 Task: Look for space in Konz, Germany from 9th June, 2023 to 17th June, 2023 for 2 adults in price range Rs.7000 to Rs.12000. Place can be private room with 1  bedroom having 2 beds and 1 bathroom. Property type can be house, flat, guest house. Booking option can be shelf check-in. Required host language is English.
Action: Mouse moved to (389, 99)
Screenshot: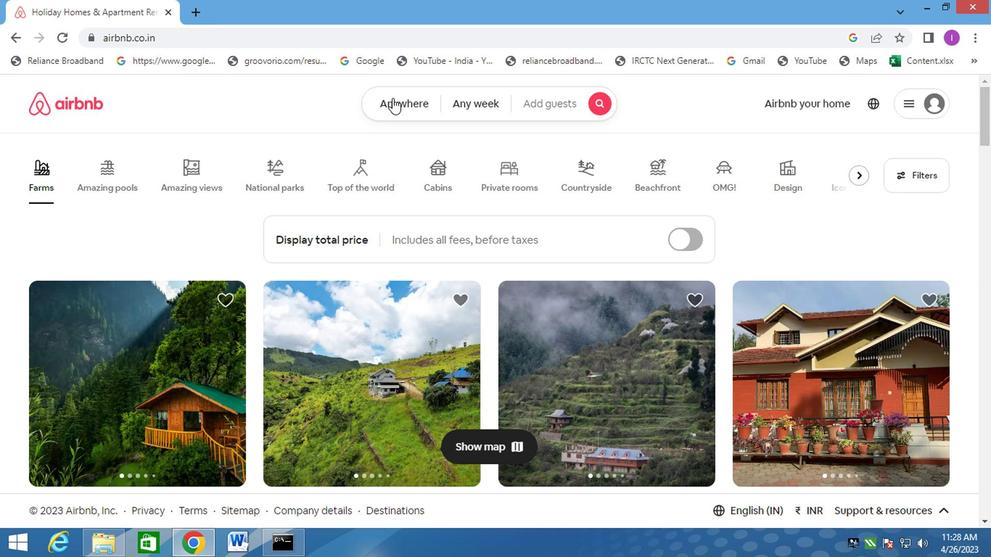
Action: Mouse pressed left at (389, 99)
Screenshot: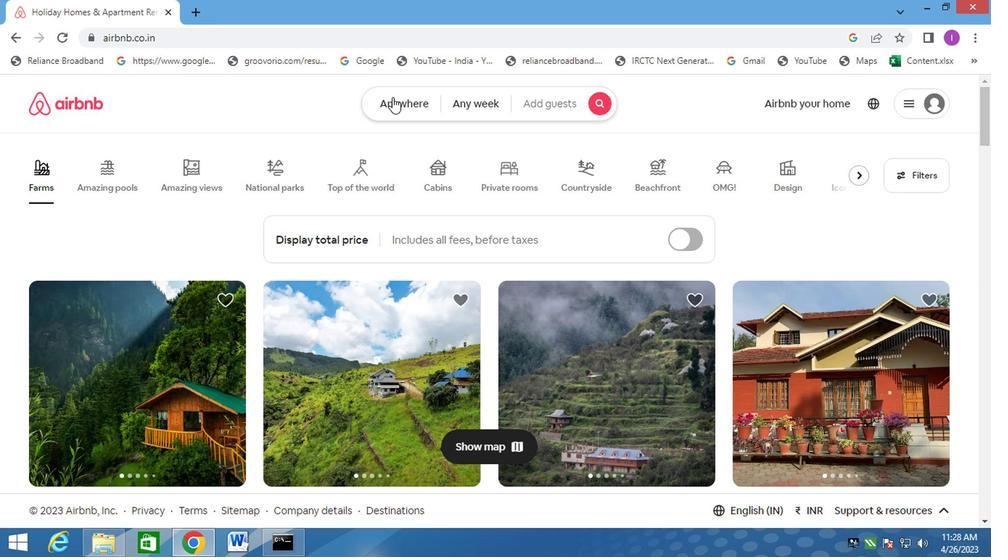 
Action: Mouse moved to (253, 166)
Screenshot: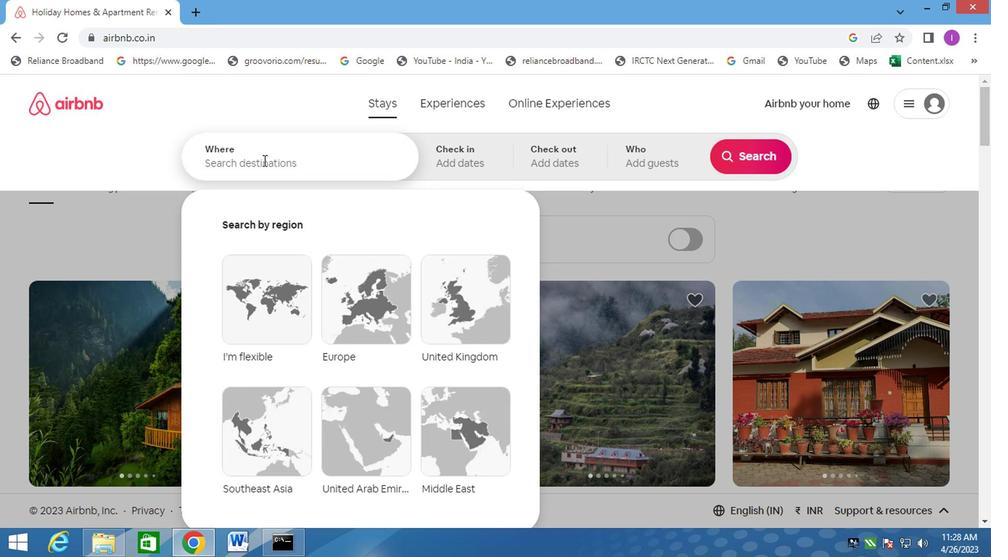 
Action: Mouse pressed left at (253, 166)
Screenshot: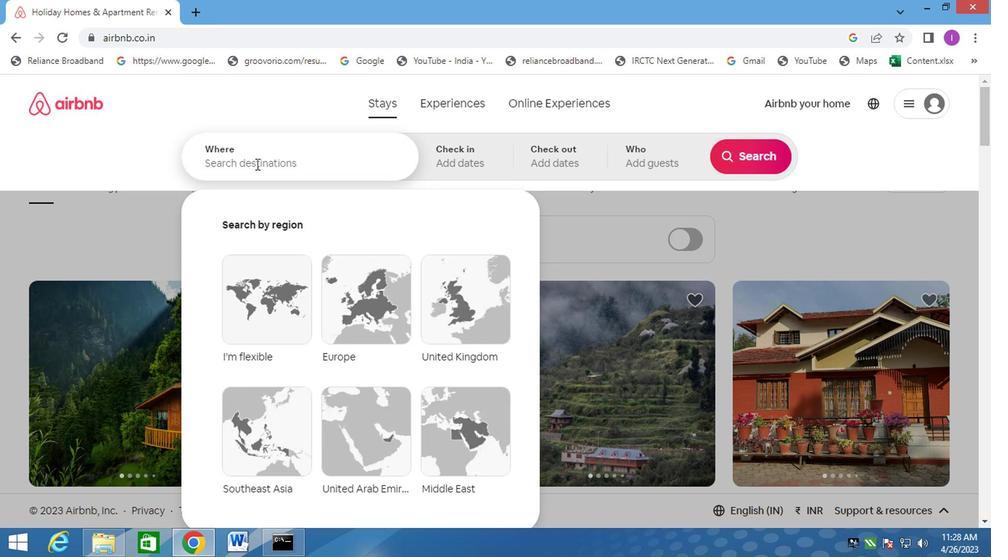 
Action: Mouse moved to (261, 168)
Screenshot: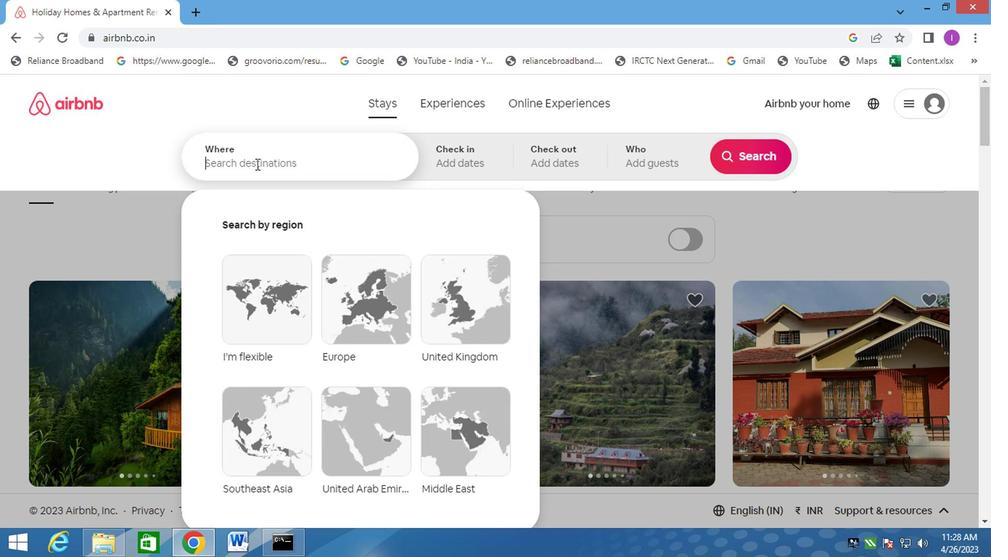 
Action: Key pressed <Key.shift>KONZ,GERMANY
Screenshot: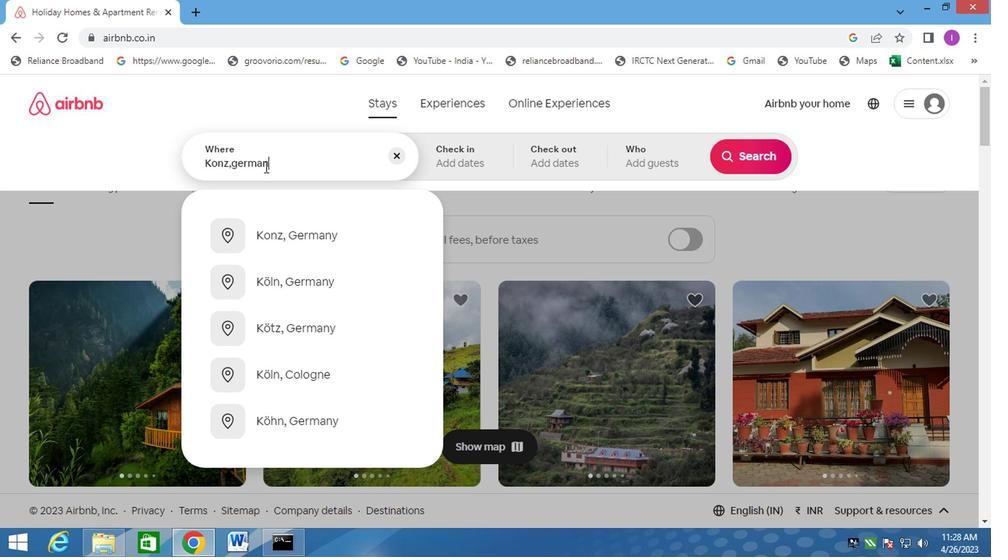 
Action: Mouse moved to (289, 235)
Screenshot: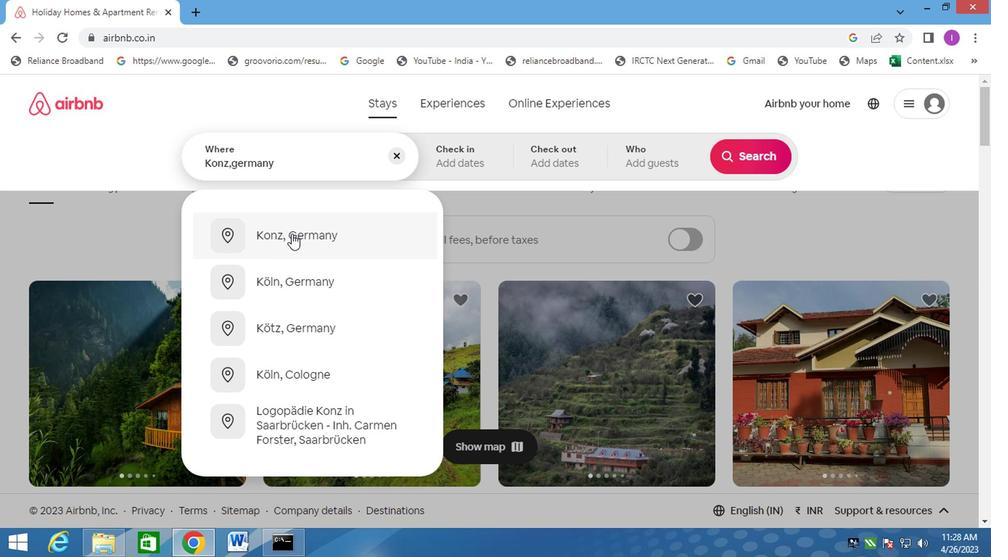 
Action: Mouse pressed left at (289, 235)
Screenshot: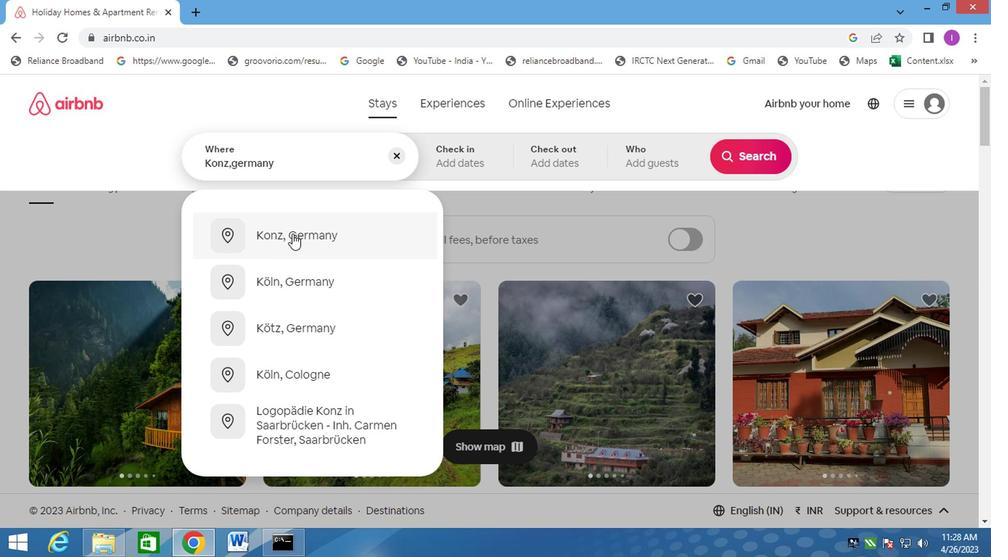 
Action: Mouse moved to (739, 271)
Screenshot: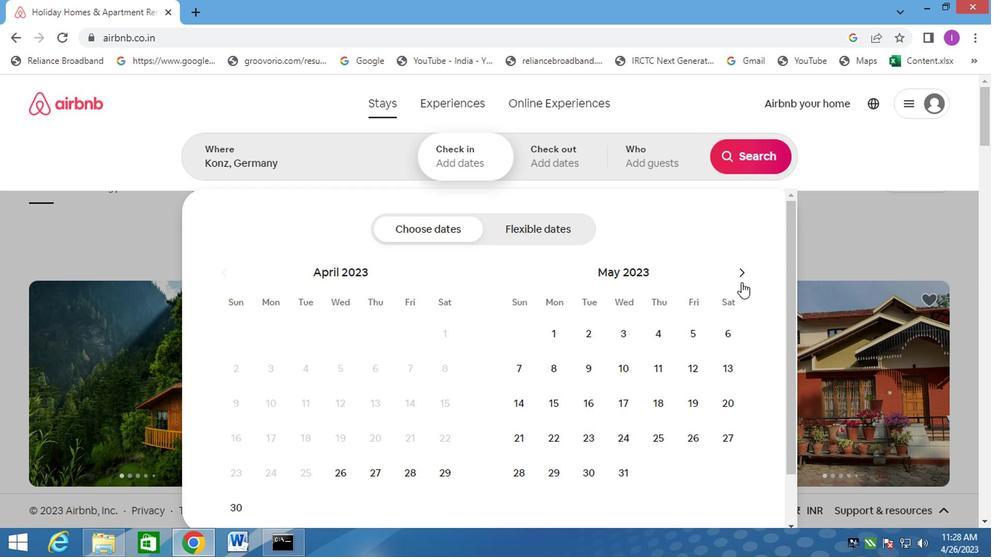 
Action: Mouse pressed left at (739, 271)
Screenshot: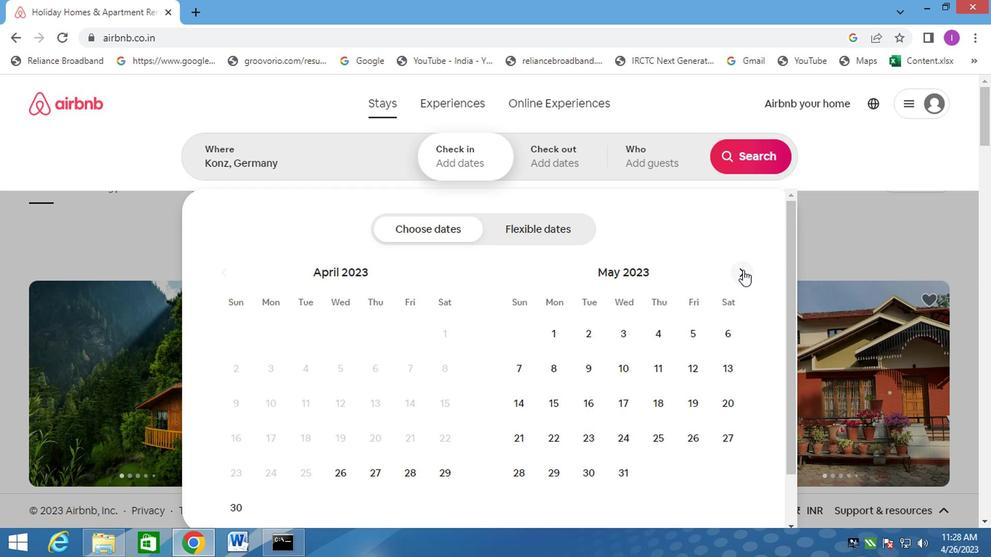 
Action: Mouse pressed left at (739, 271)
Screenshot: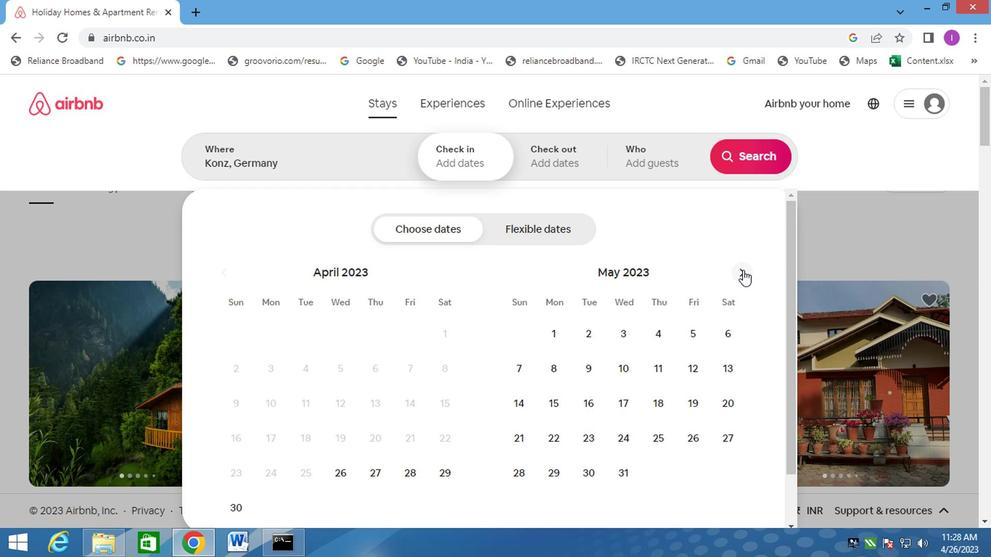 
Action: Mouse moved to (412, 371)
Screenshot: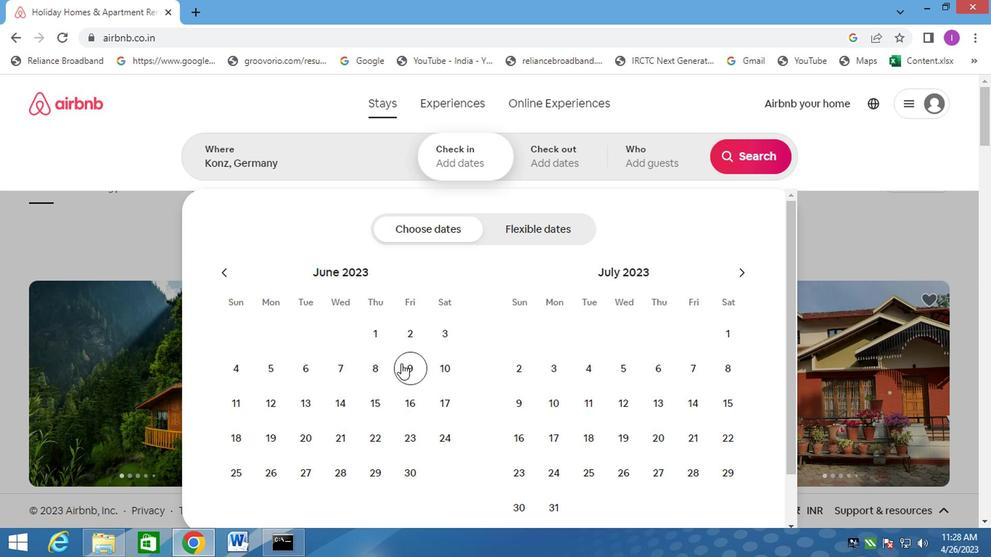 
Action: Mouse pressed left at (412, 371)
Screenshot: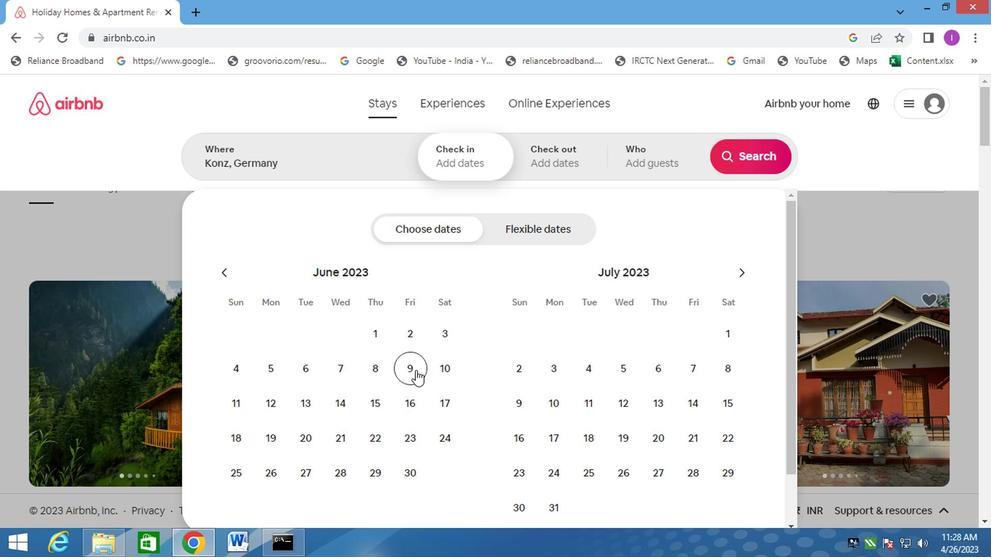 
Action: Mouse moved to (434, 403)
Screenshot: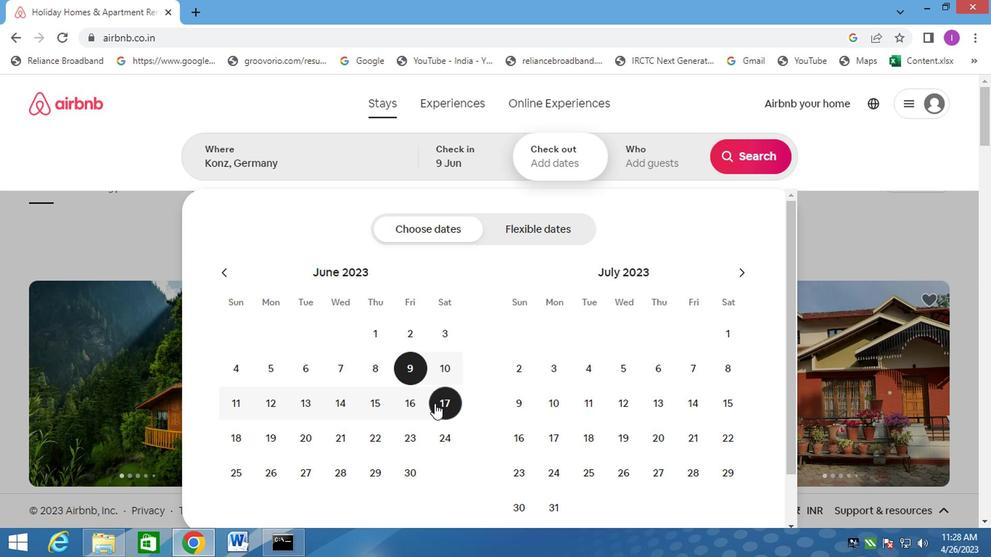 
Action: Mouse pressed left at (434, 403)
Screenshot: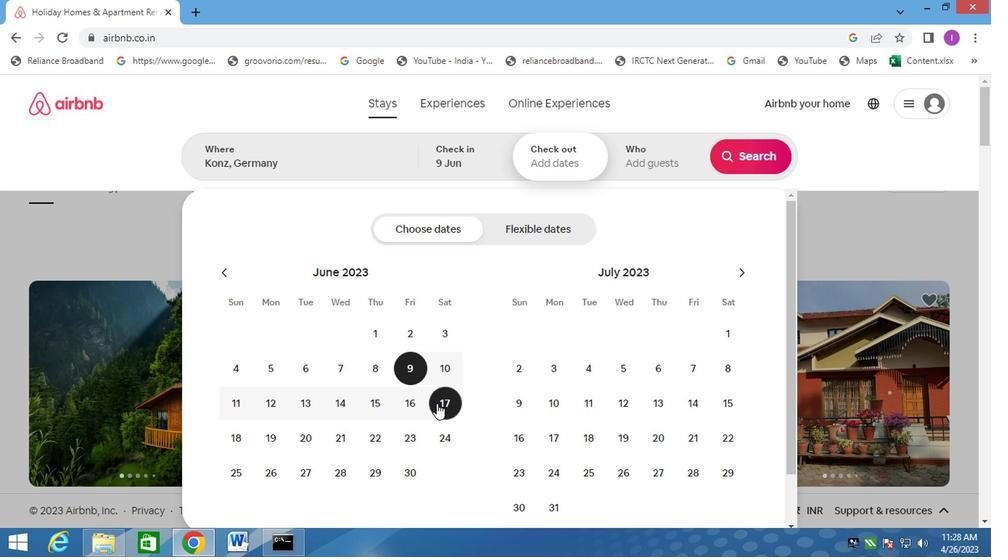 
Action: Mouse moved to (668, 166)
Screenshot: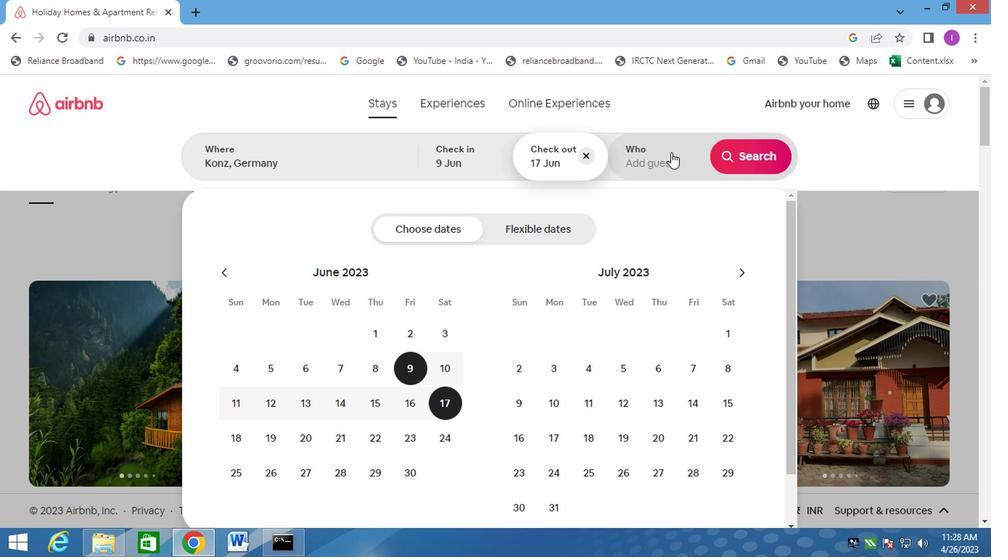 
Action: Mouse pressed left at (668, 166)
Screenshot: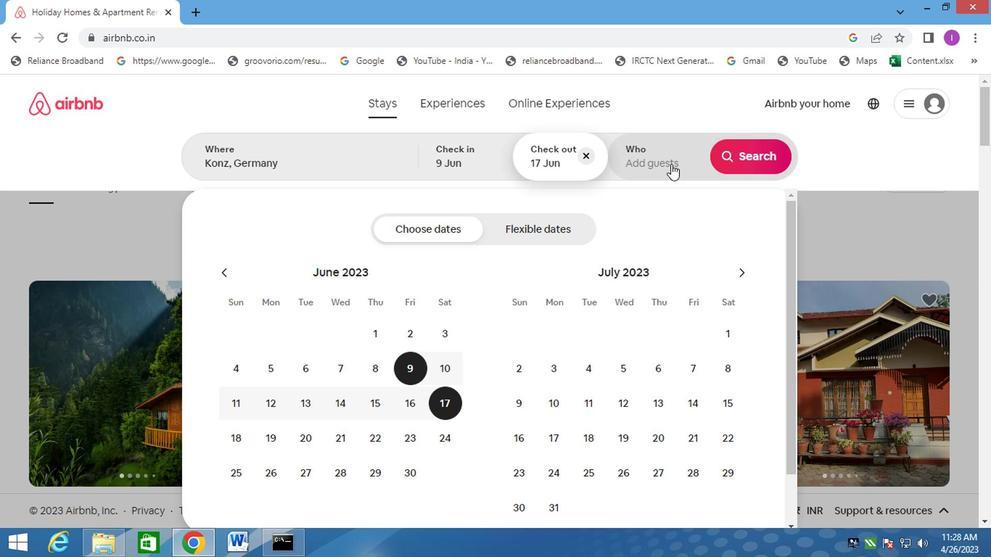 
Action: Mouse moved to (754, 233)
Screenshot: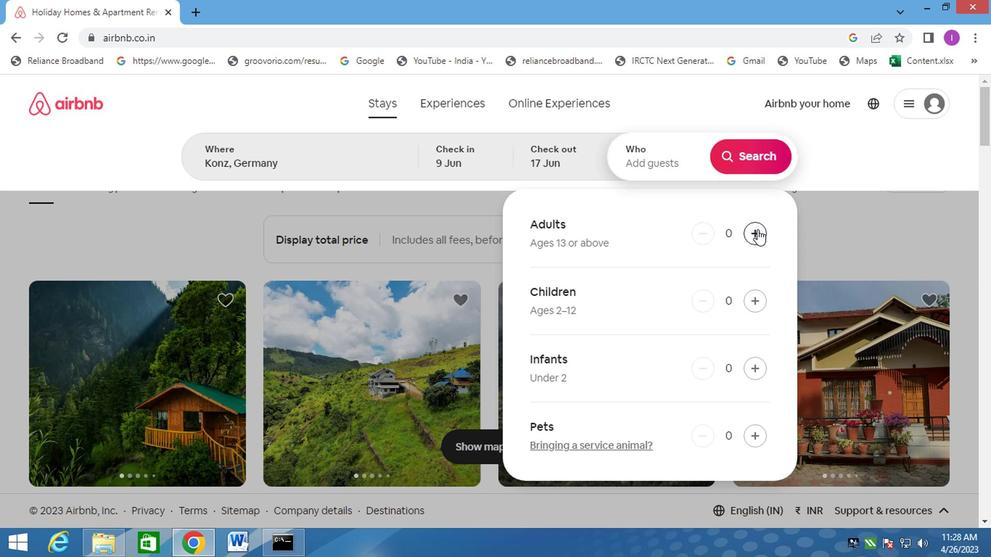 
Action: Mouse pressed left at (754, 233)
Screenshot: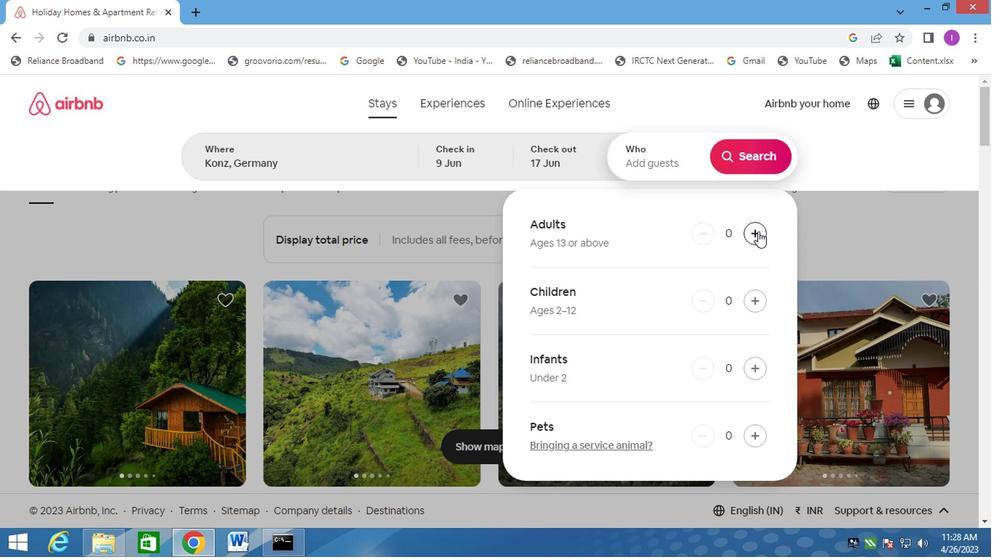 
Action: Mouse moved to (754, 233)
Screenshot: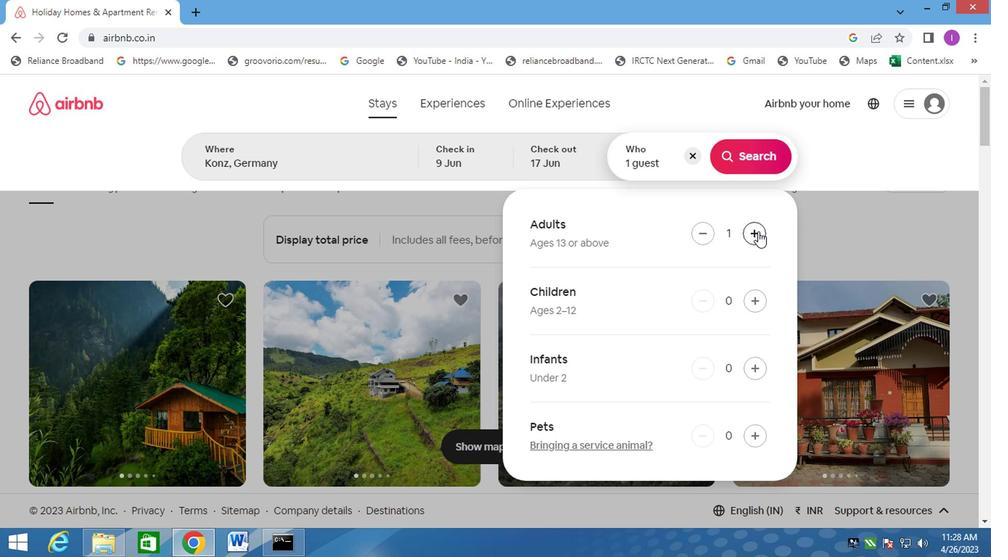 
Action: Mouse pressed left at (754, 233)
Screenshot: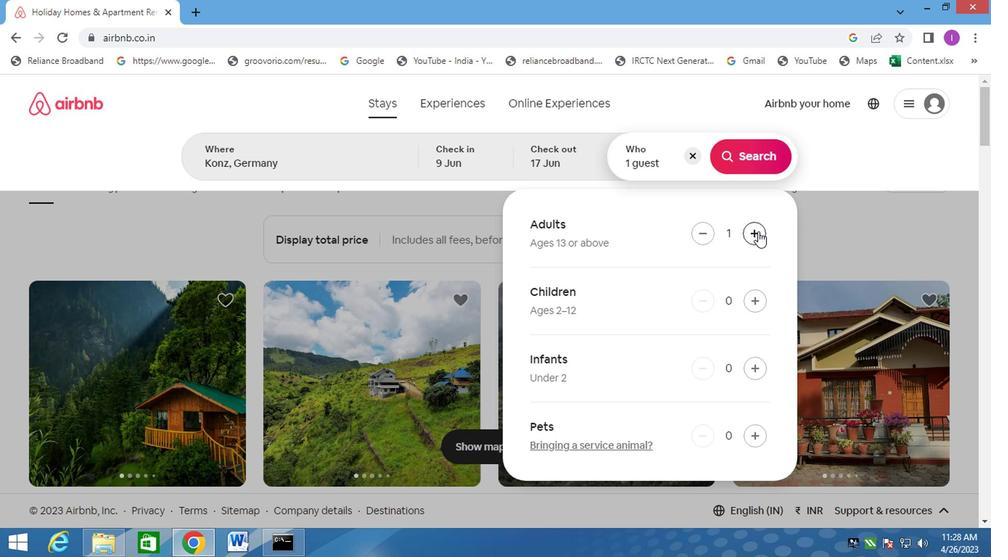 
Action: Mouse moved to (747, 163)
Screenshot: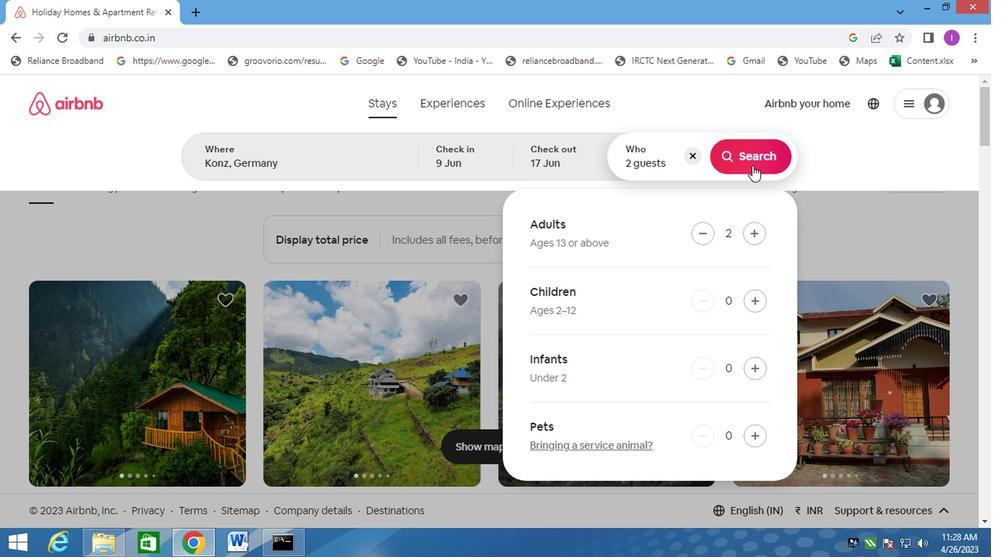 
Action: Mouse pressed left at (747, 163)
Screenshot: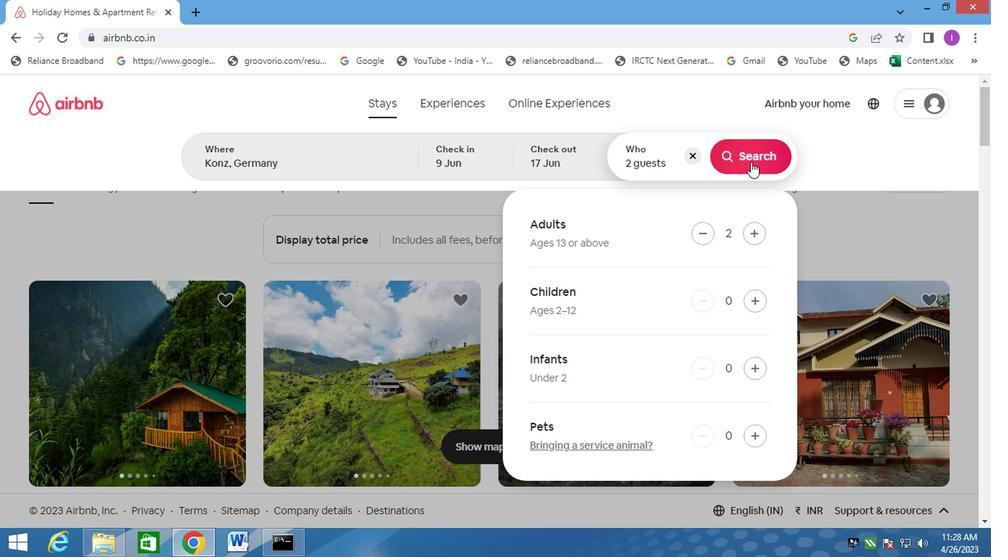 
Action: Mouse moved to (915, 166)
Screenshot: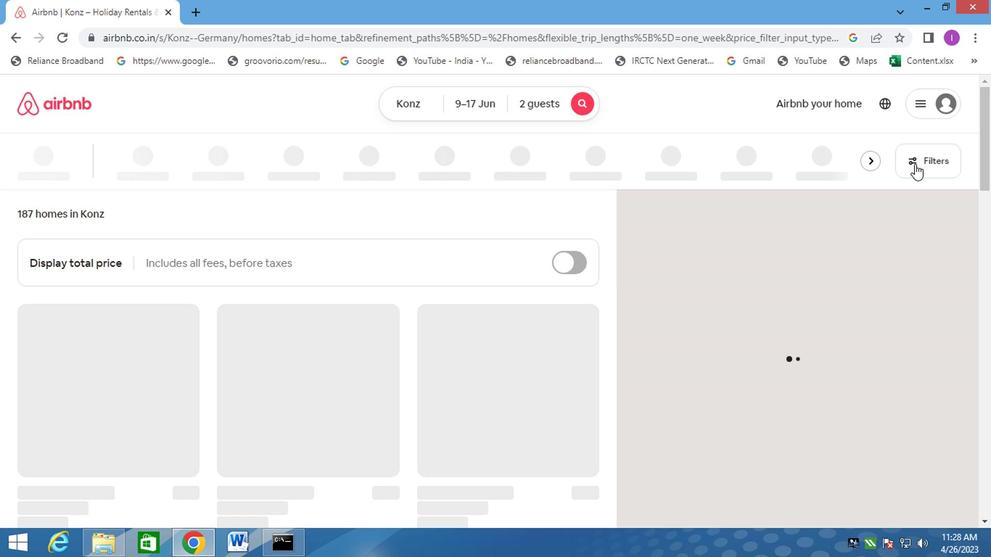 
Action: Mouse pressed left at (915, 166)
Screenshot: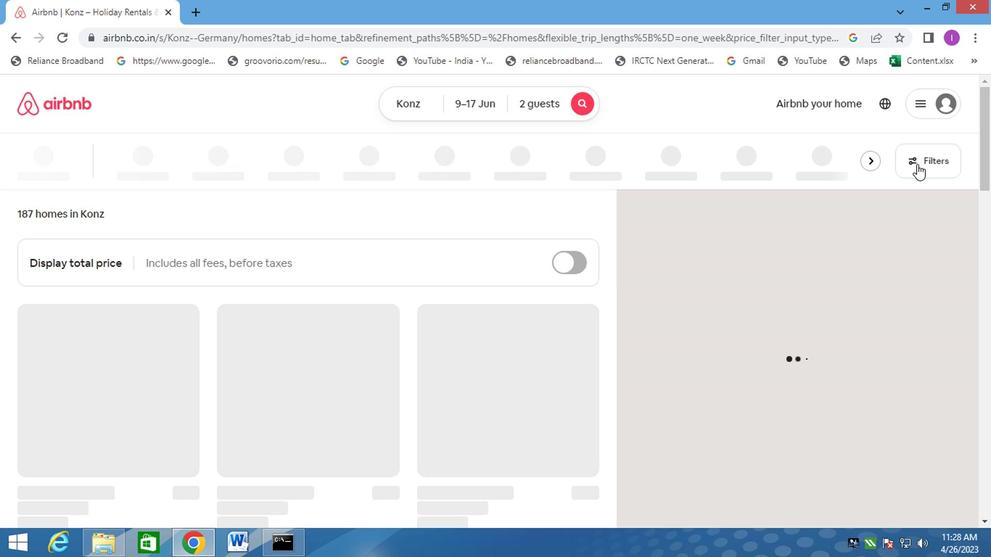 
Action: Mouse moved to (294, 350)
Screenshot: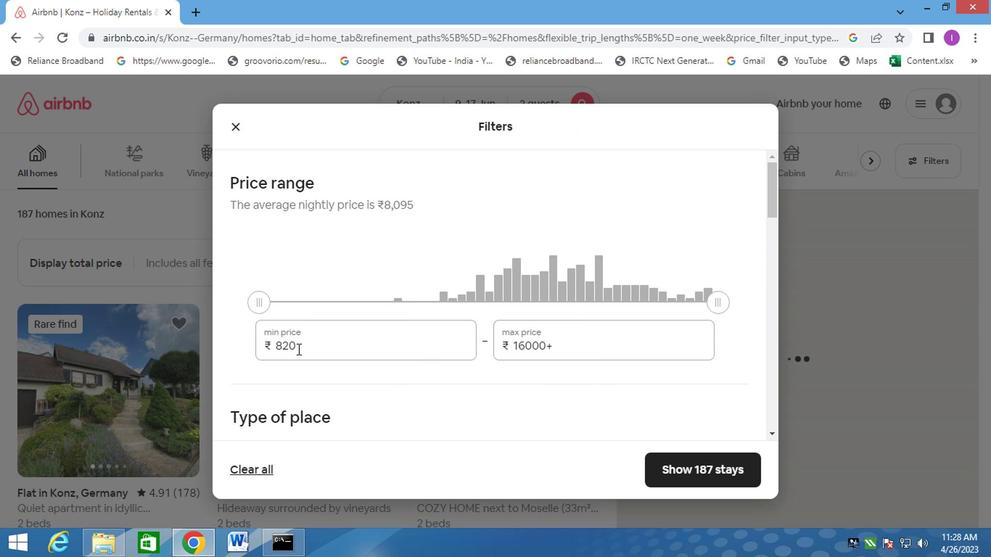 
Action: Mouse pressed left at (294, 350)
Screenshot: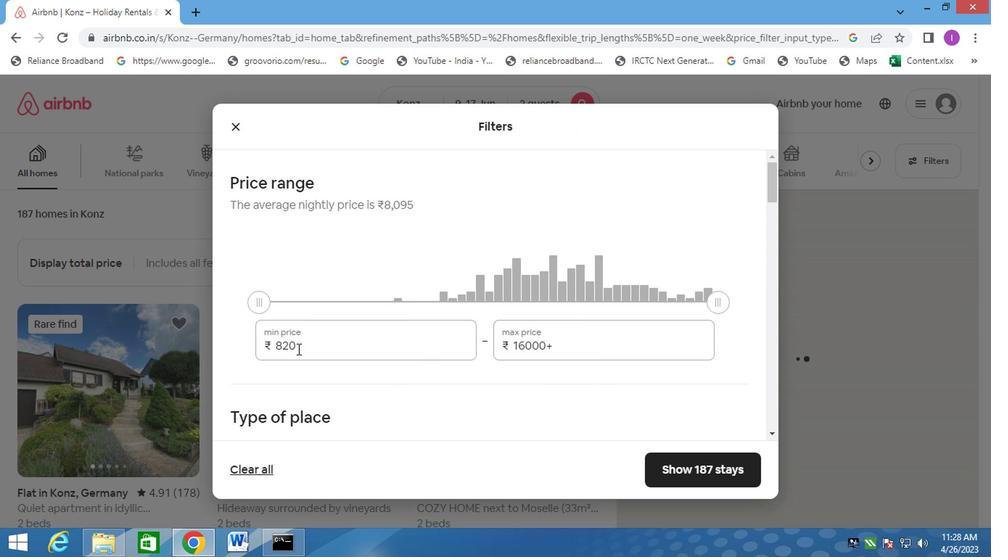 
Action: Mouse moved to (520, 268)
Screenshot: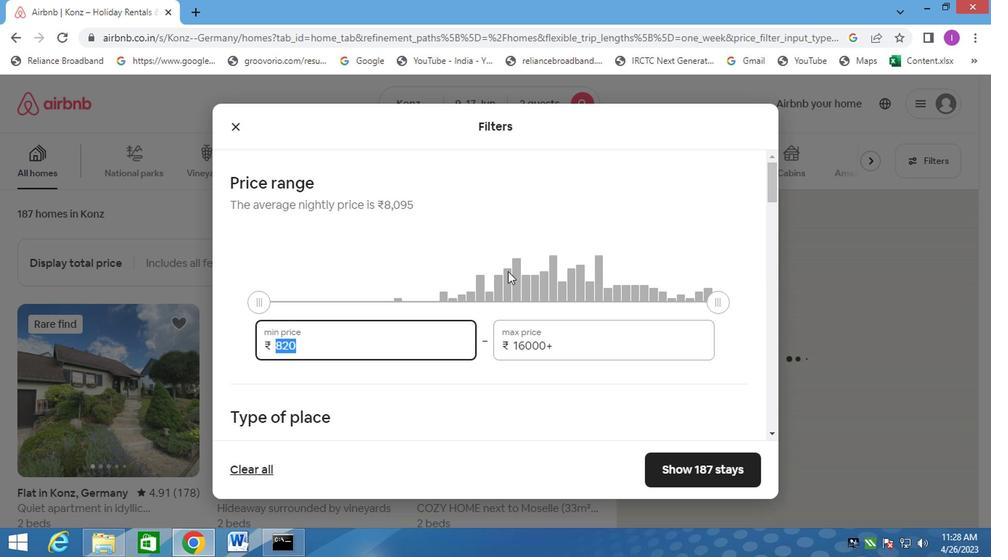 
Action: Key pressed 7000
Screenshot: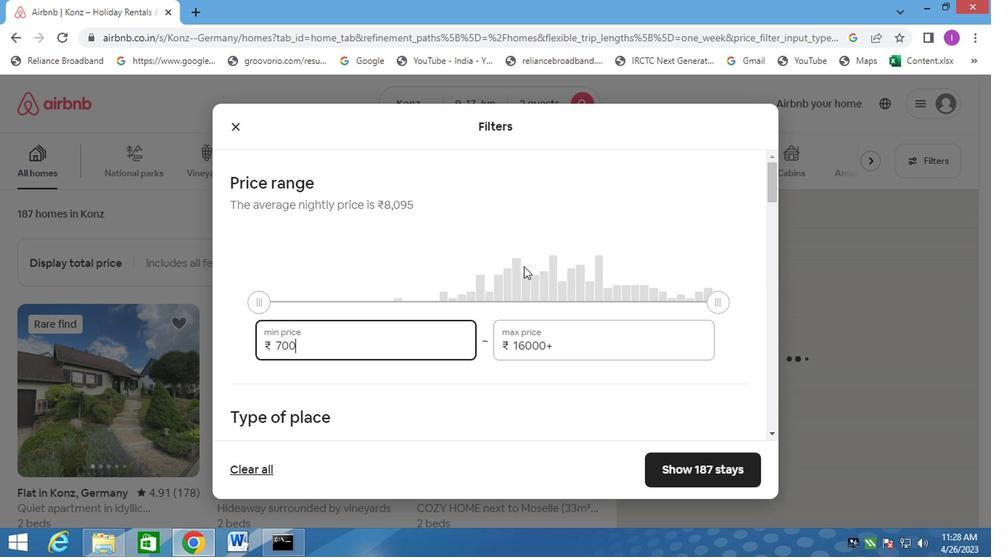 
Action: Mouse moved to (559, 347)
Screenshot: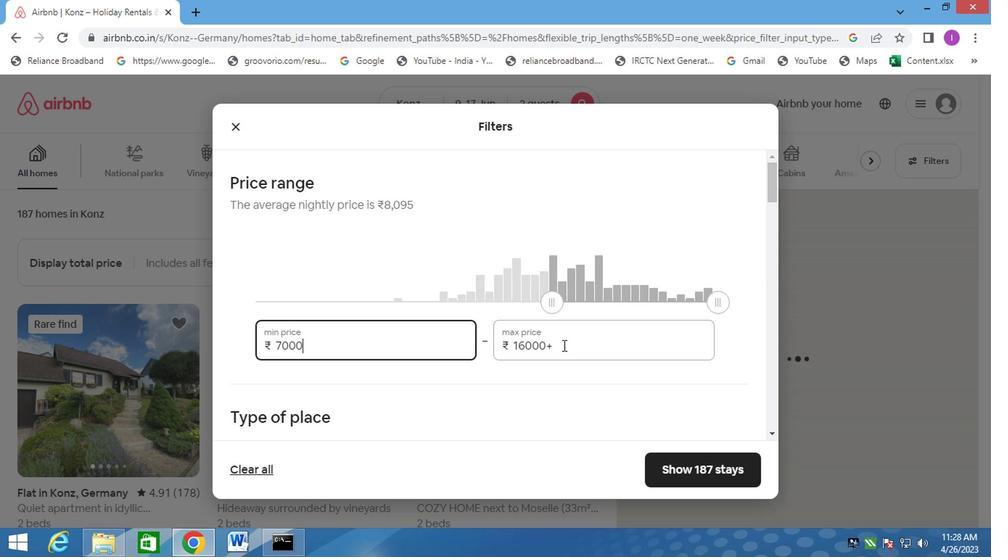
Action: Mouse pressed left at (559, 347)
Screenshot: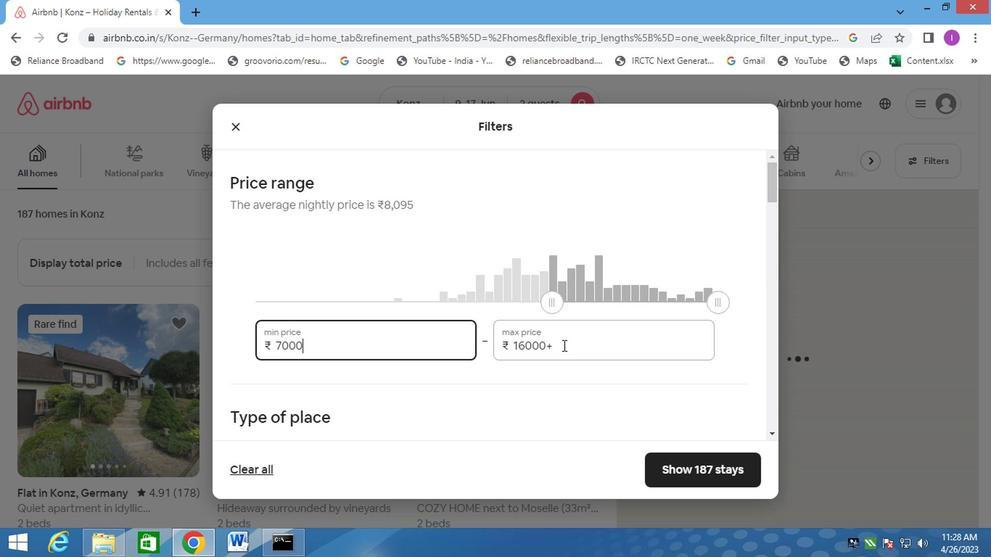 
Action: Mouse moved to (511, 341)
Screenshot: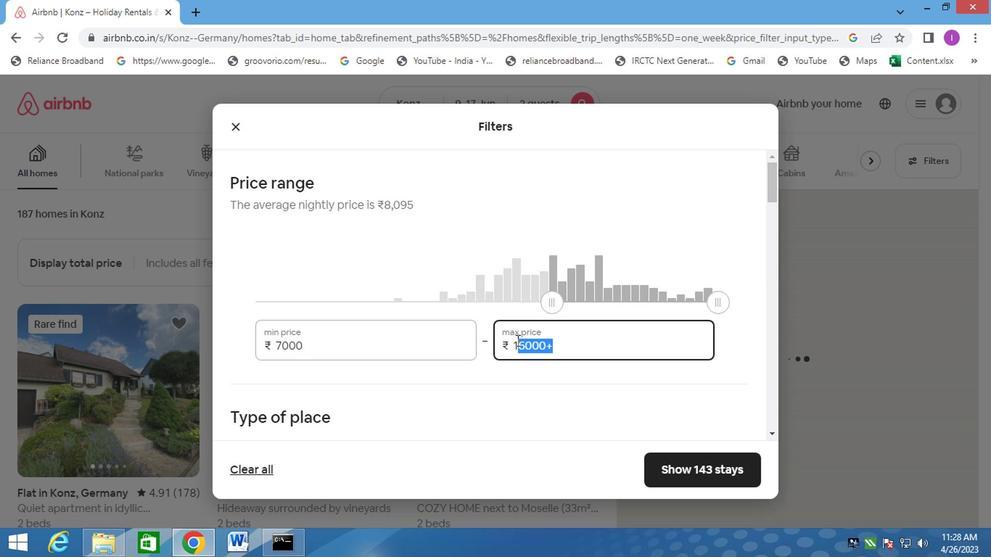 
Action: Key pressed 12000
Screenshot: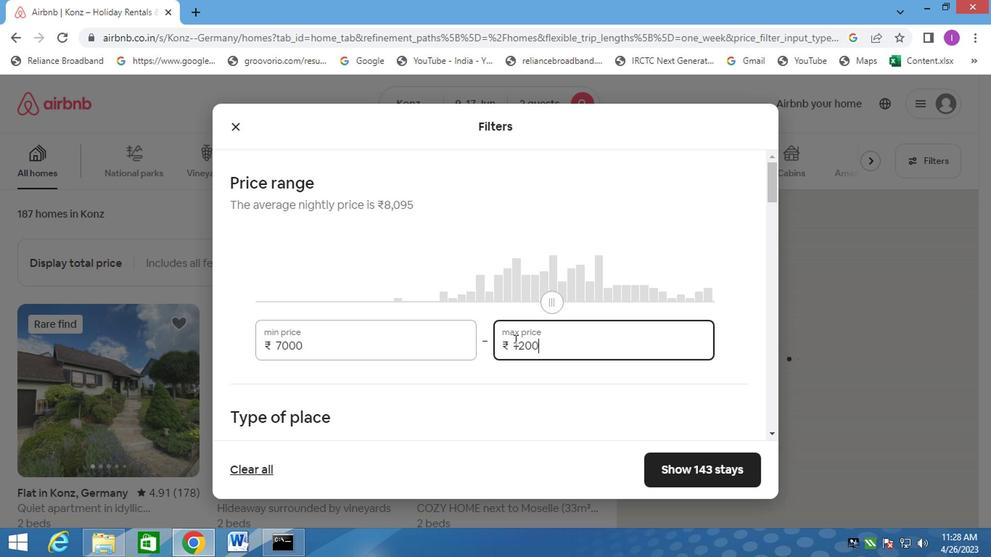
Action: Mouse moved to (415, 390)
Screenshot: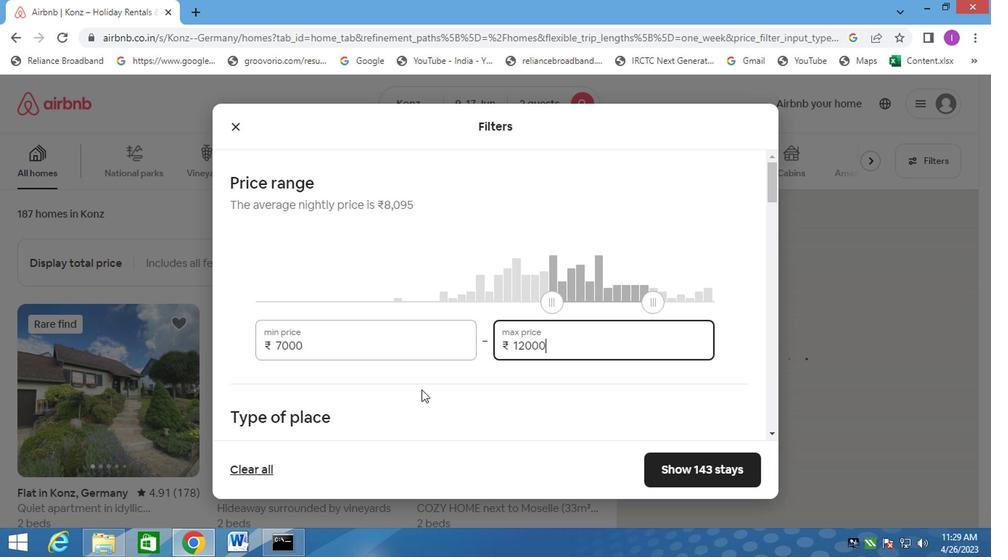 
Action: Mouse scrolled (415, 389) with delta (0, -1)
Screenshot: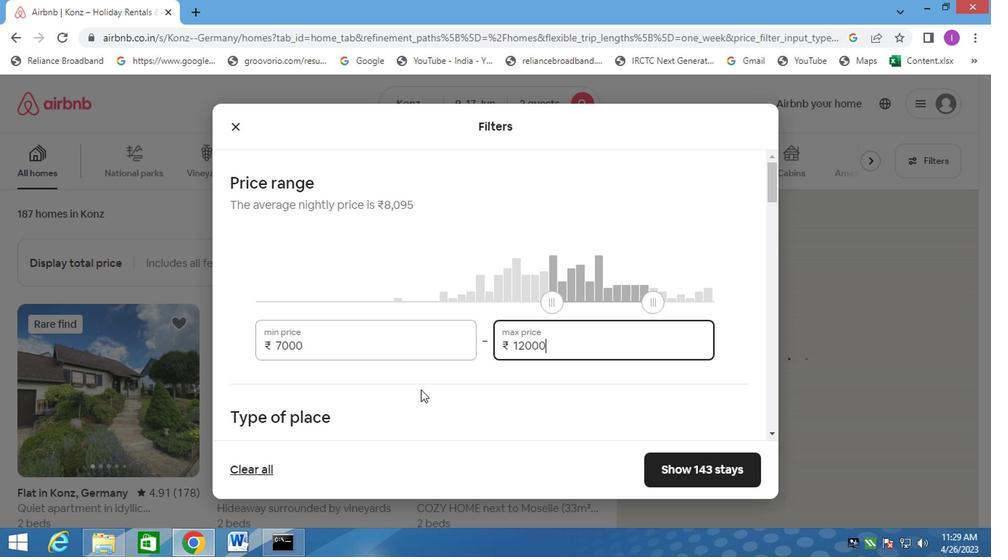 
Action: Mouse scrolled (415, 389) with delta (0, -1)
Screenshot: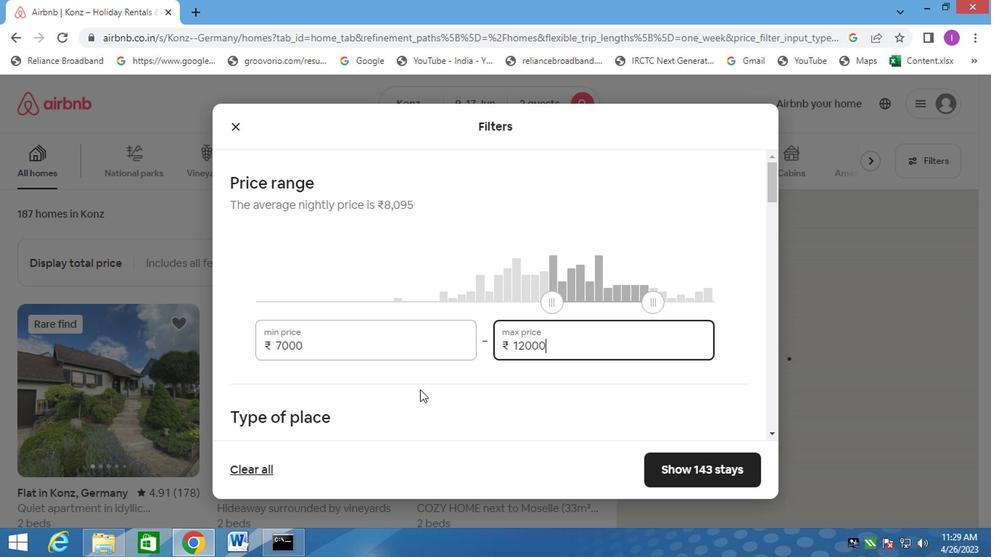 
Action: Mouse scrolled (415, 389) with delta (0, -1)
Screenshot: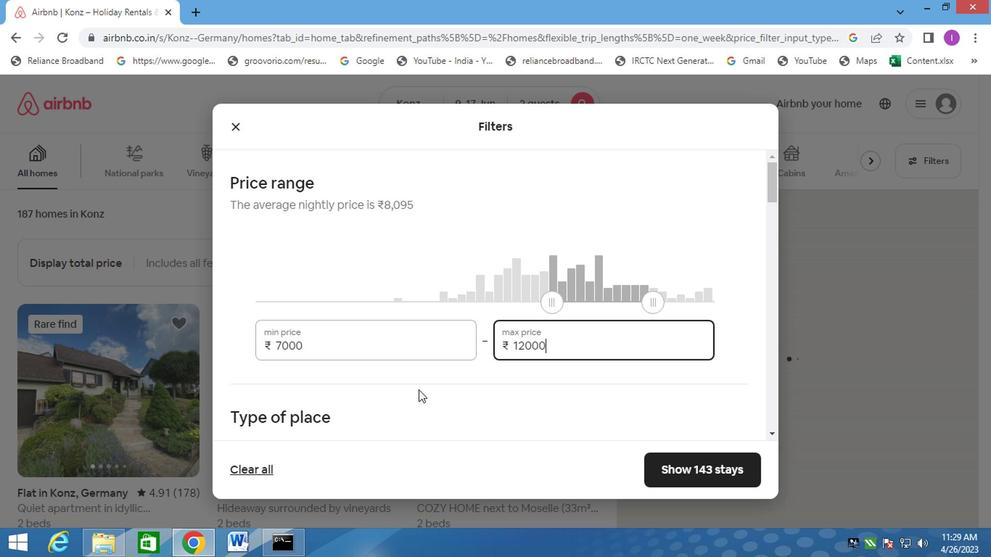 
Action: Mouse moved to (493, 248)
Screenshot: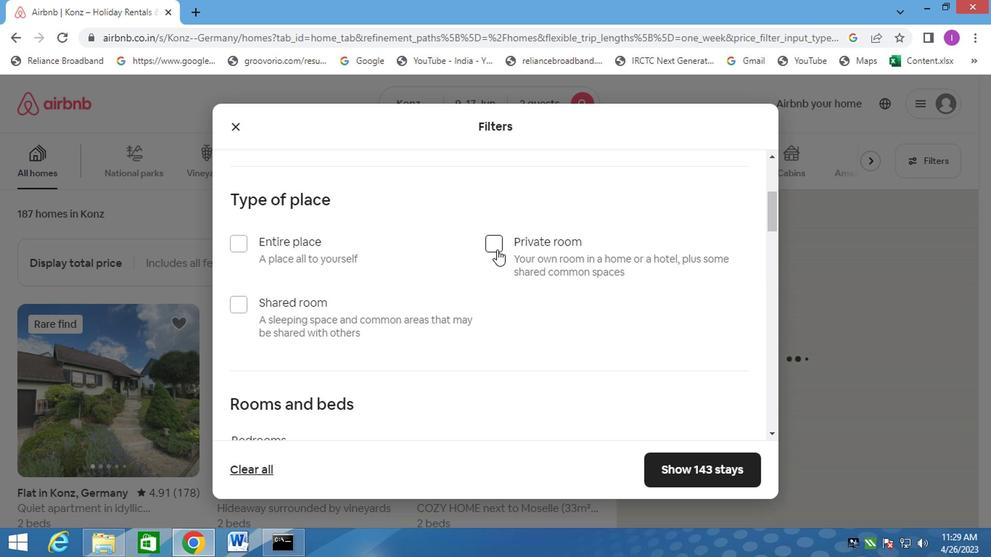
Action: Mouse pressed left at (493, 248)
Screenshot: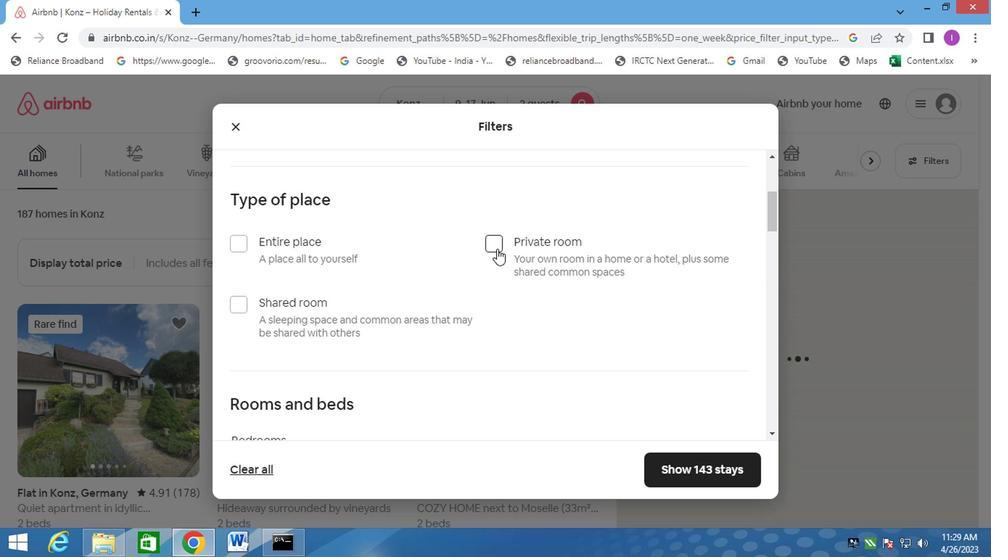 
Action: Mouse moved to (413, 308)
Screenshot: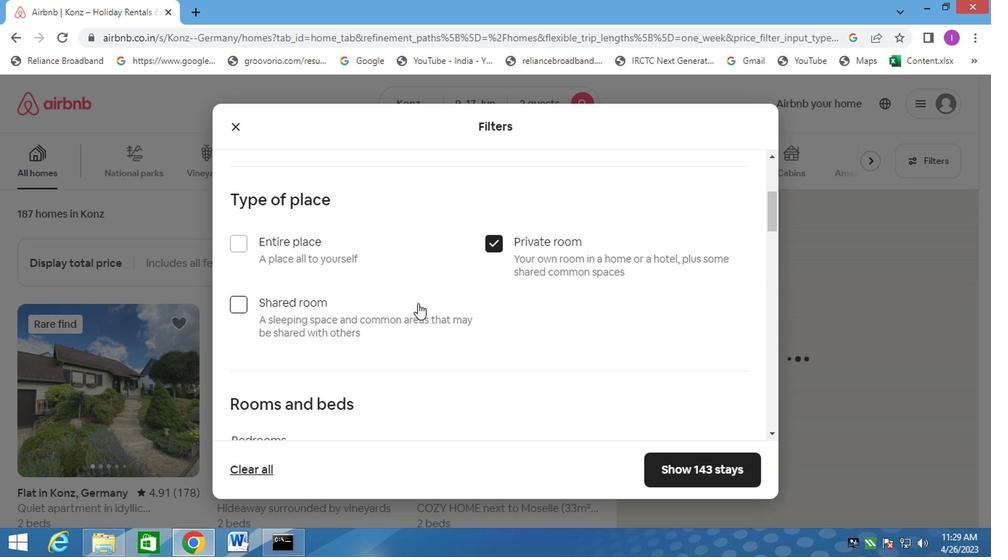 
Action: Mouse scrolled (413, 307) with delta (0, 0)
Screenshot: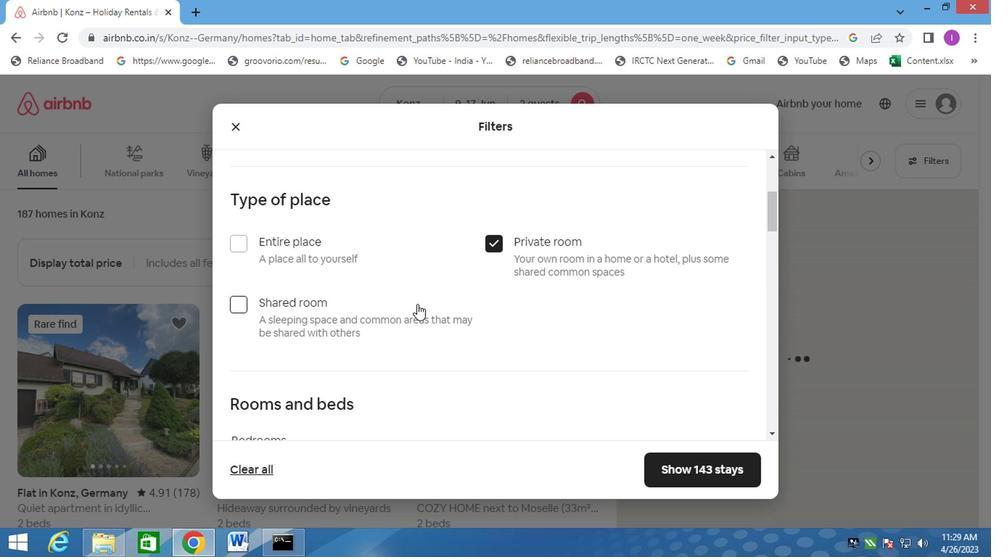 
Action: Mouse scrolled (413, 307) with delta (0, 0)
Screenshot: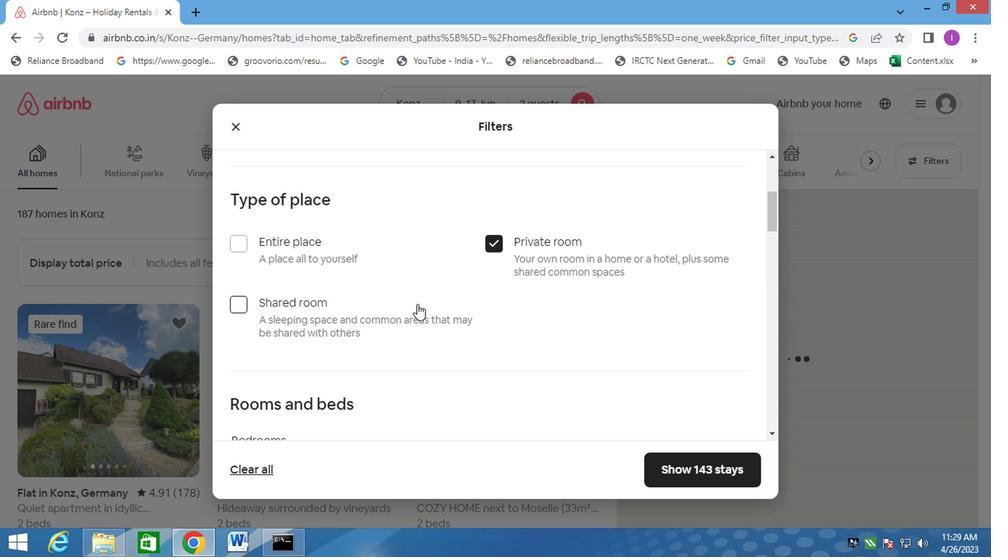 
Action: Mouse scrolled (413, 307) with delta (0, 0)
Screenshot: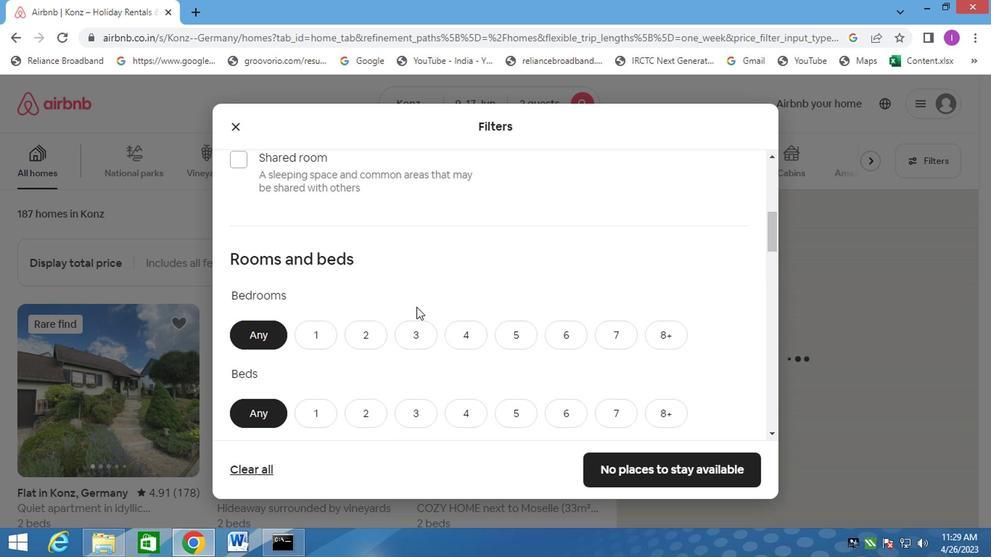 
Action: Mouse moved to (312, 270)
Screenshot: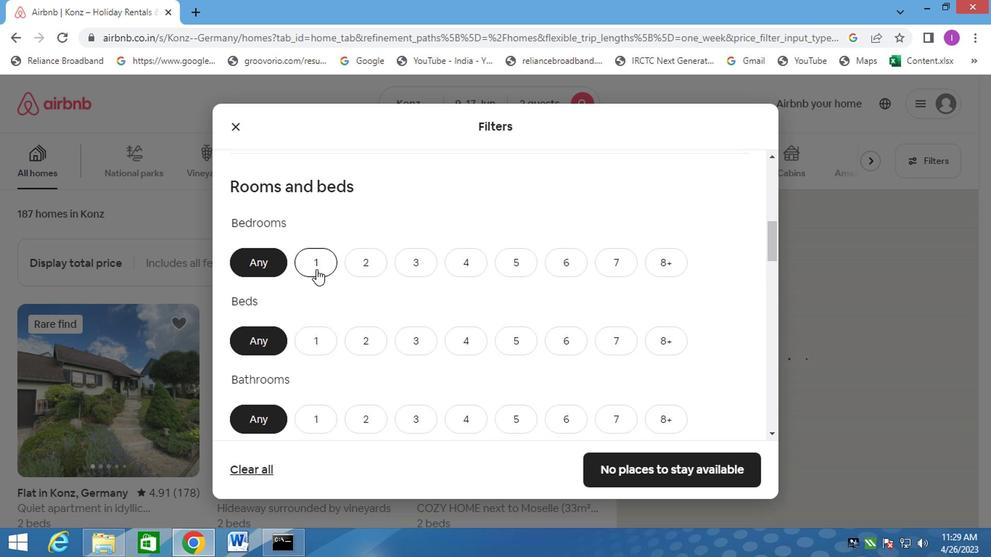 
Action: Mouse pressed left at (312, 270)
Screenshot: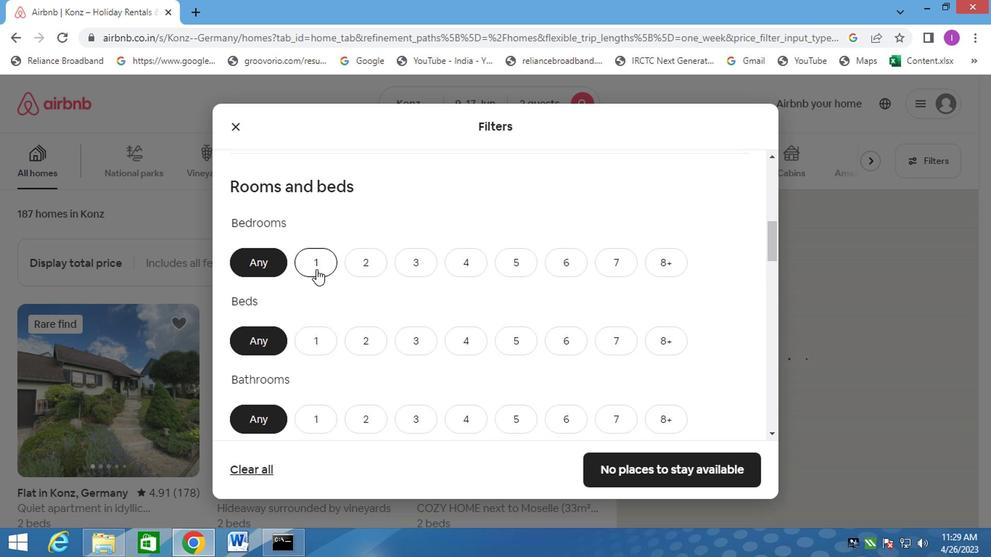 
Action: Mouse moved to (368, 342)
Screenshot: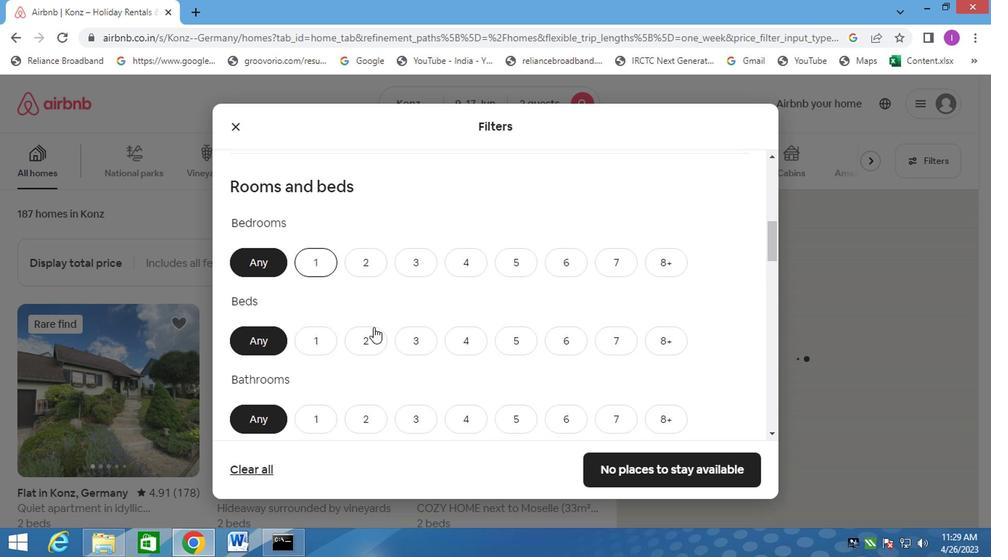 
Action: Mouse pressed left at (368, 342)
Screenshot: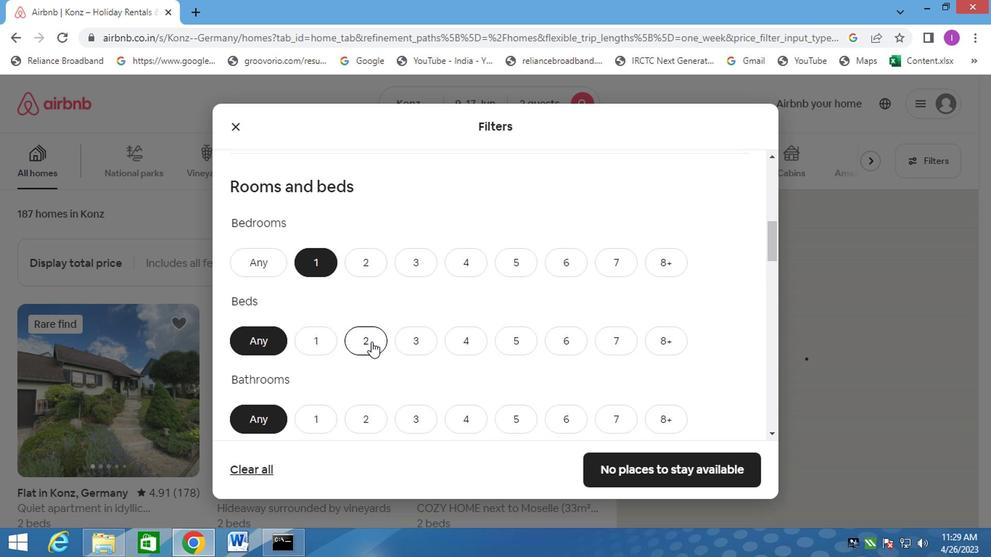 
Action: Mouse moved to (304, 421)
Screenshot: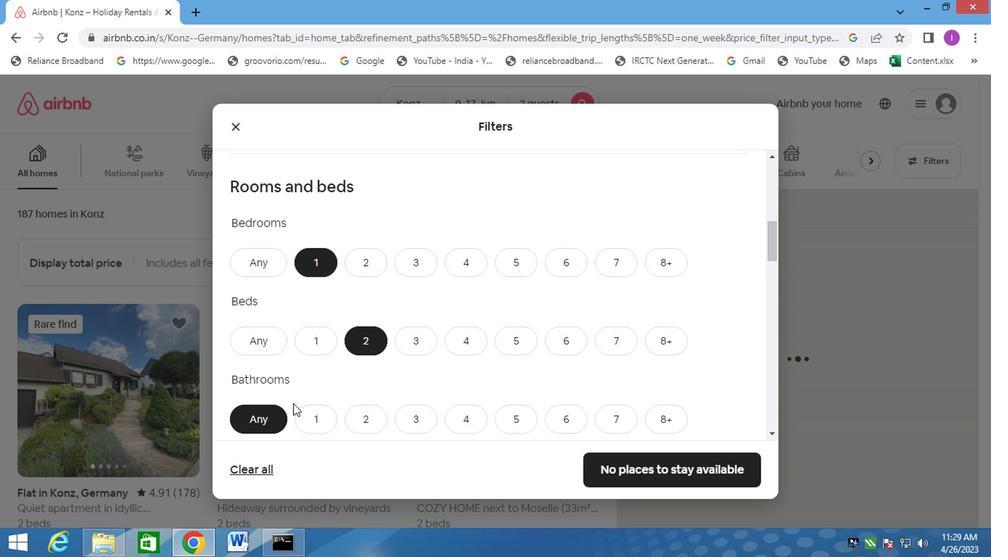 
Action: Mouse pressed left at (304, 421)
Screenshot: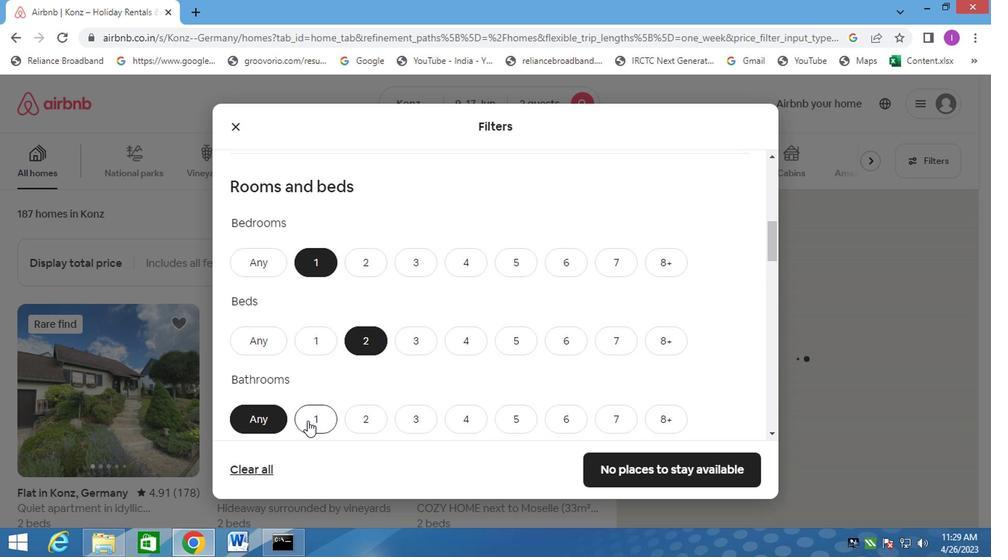 
Action: Mouse moved to (445, 340)
Screenshot: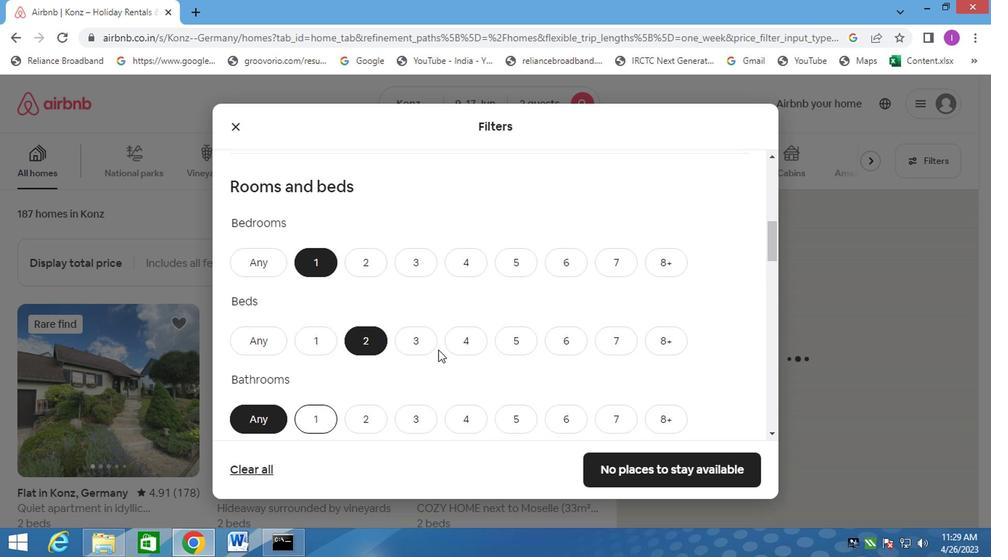 
Action: Mouse scrolled (445, 340) with delta (0, 0)
Screenshot: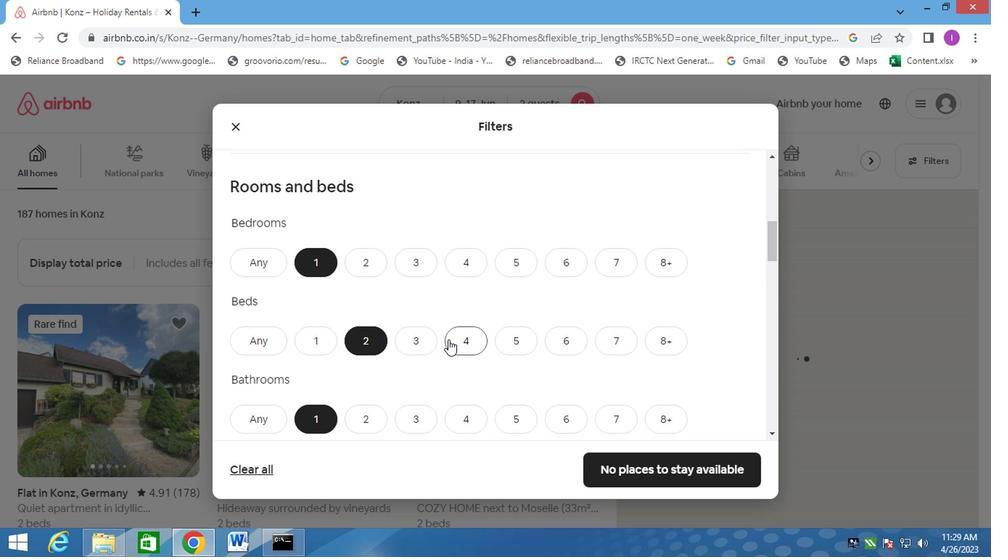 
Action: Mouse scrolled (445, 340) with delta (0, 0)
Screenshot: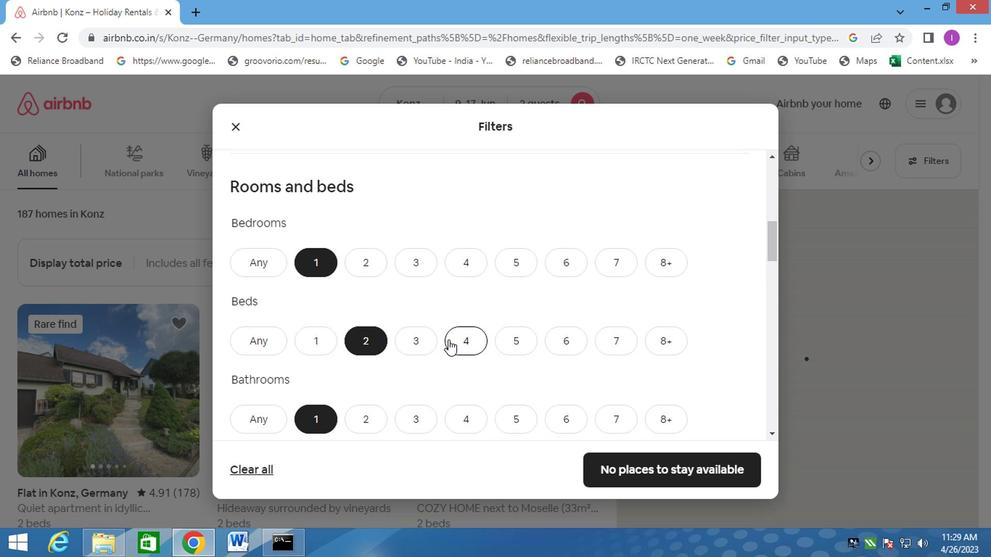 
Action: Mouse scrolled (445, 340) with delta (0, 0)
Screenshot: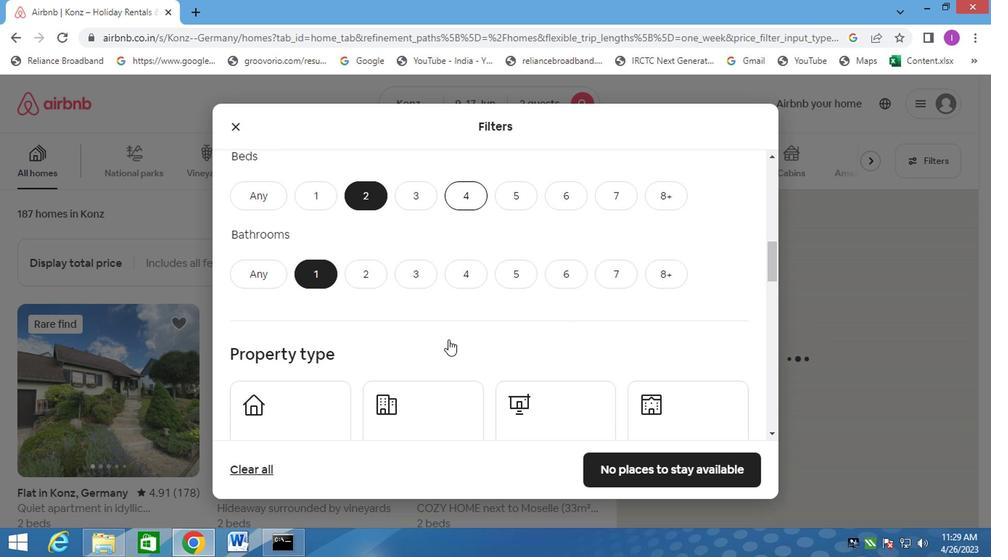 
Action: Mouse moved to (421, 339)
Screenshot: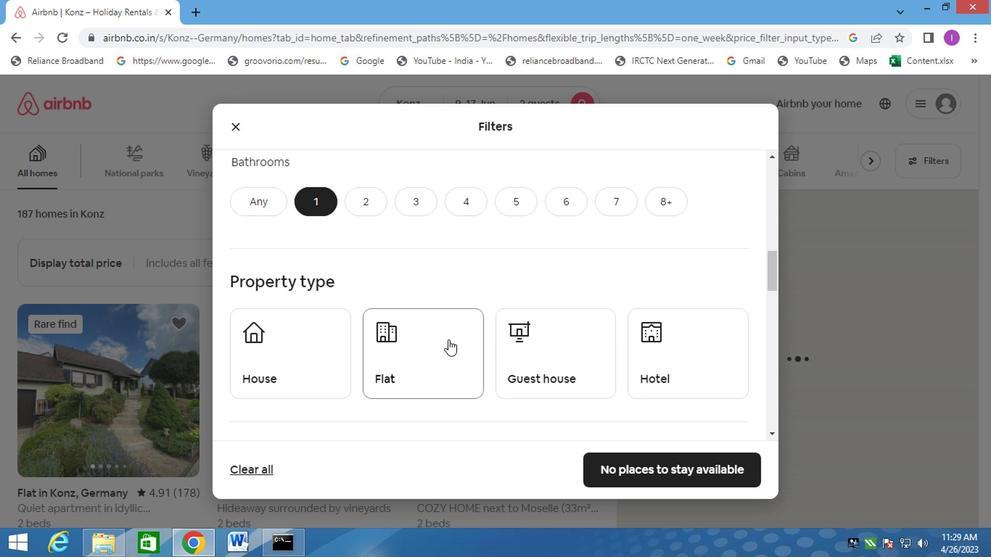 
Action: Mouse scrolled (421, 338) with delta (0, 0)
Screenshot: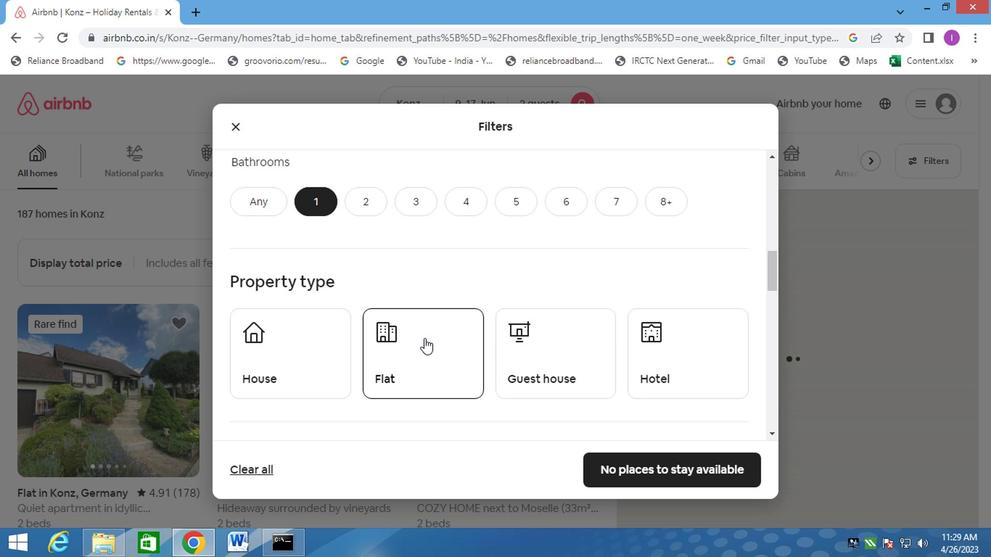 
Action: Mouse scrolled (421, 338) with delta (0, 0)
Screenshot: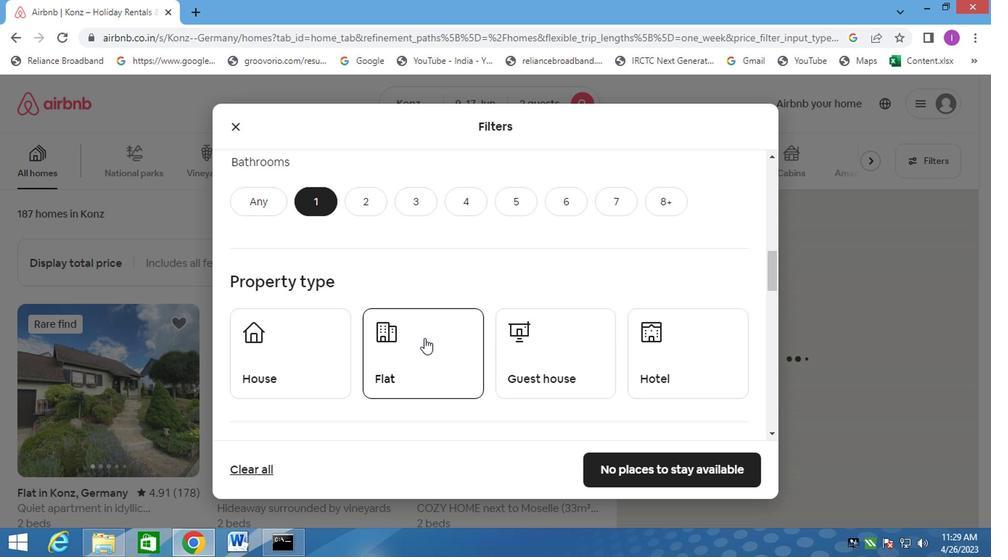 
Action: Mouse moved to (303, 211)
Screenshot: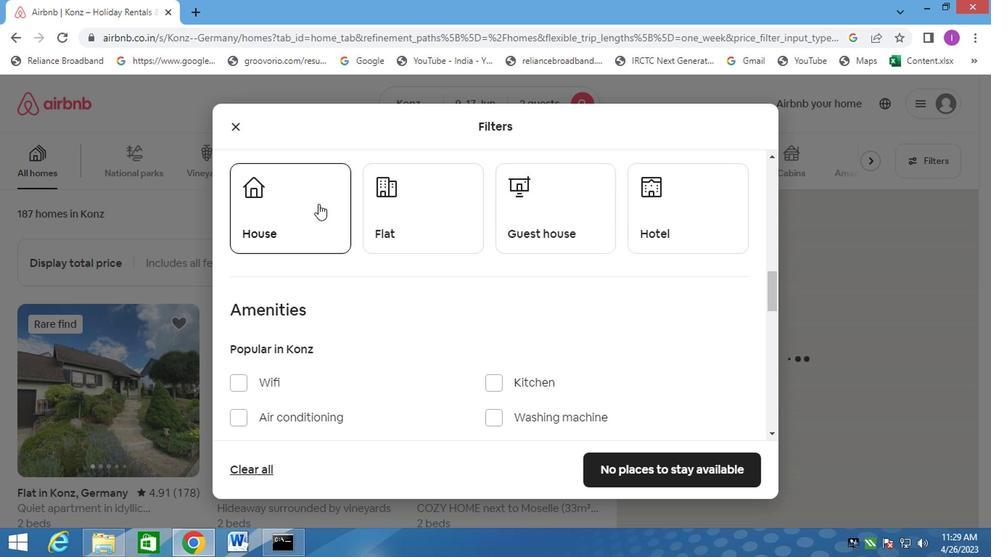 
Action: Mouse pressed left at (303, 211)
Screenshot: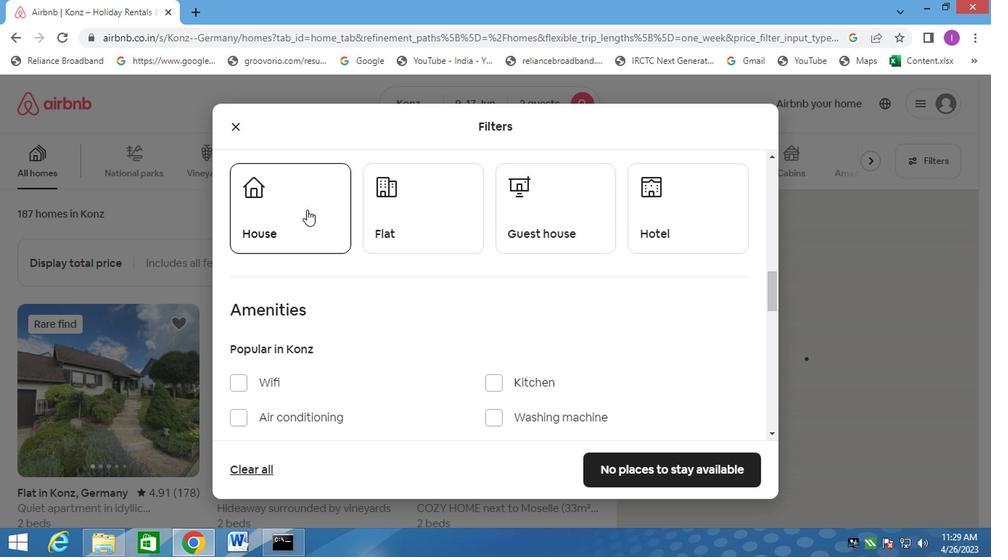 
Action: Mouse moved to (448, 230)
Screenshot: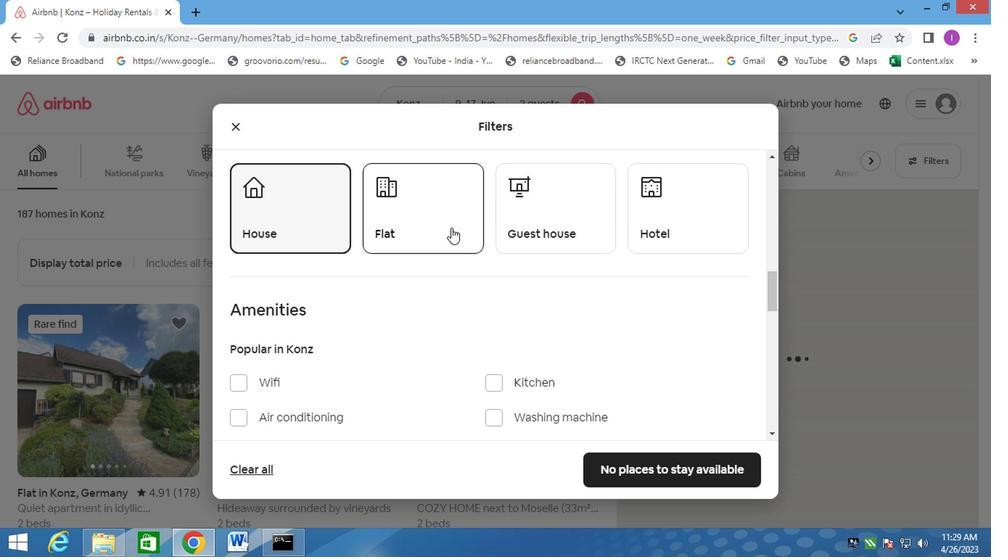 
Action: Mouse pressed left at (448, 230)
Screenshot: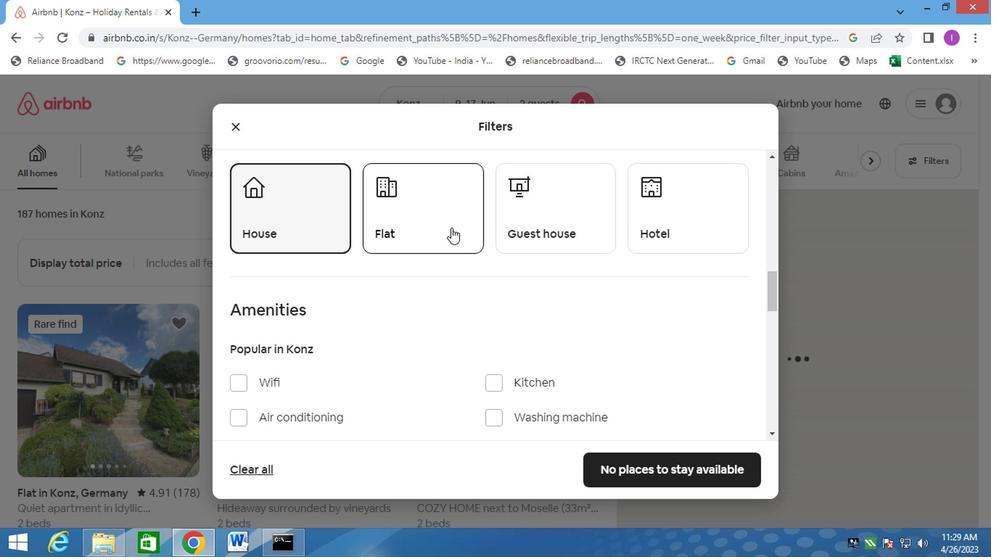 
Action: Mouse moved to (546, 217)
Screenshot: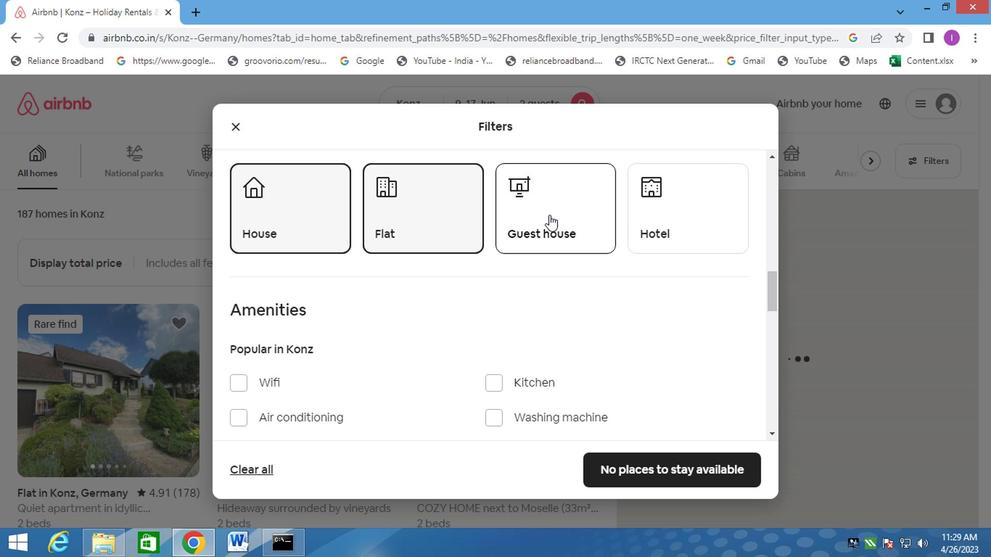 
Action: Mouse pressed left at (546, 217)
Screenshot: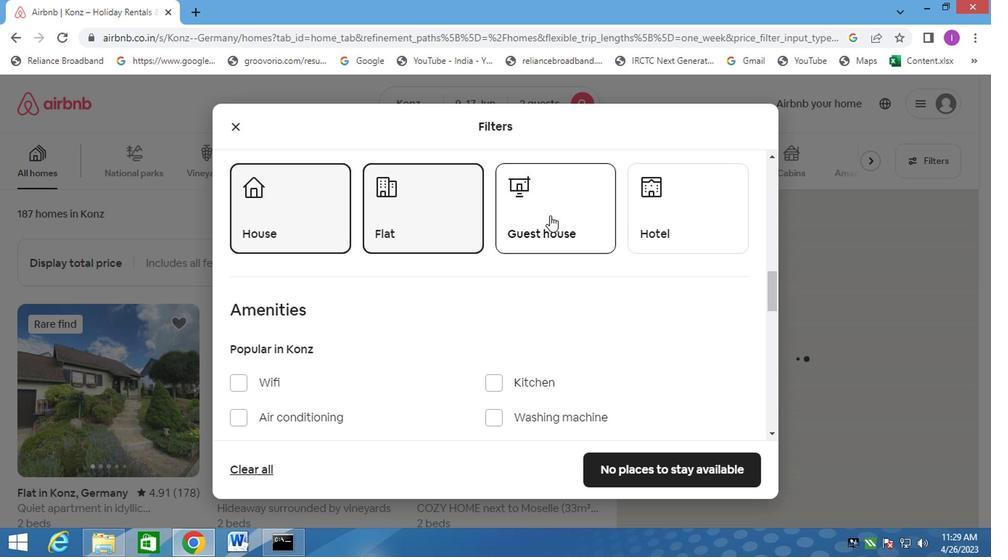 
Action: Mouse moved to (370, 304)
Screenshot: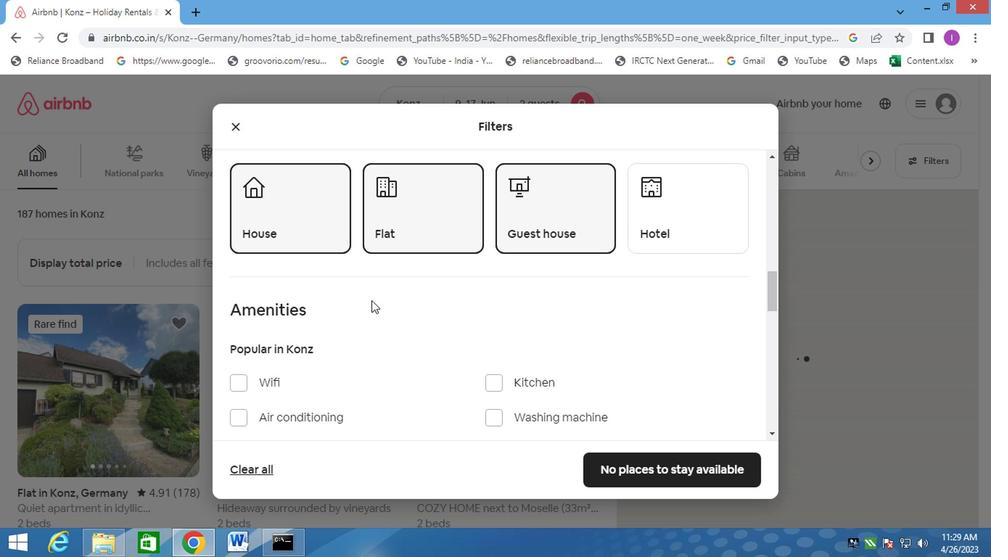 
Action: Mouse scrolled (370, 304) with delta (0, 0)
Screenshot: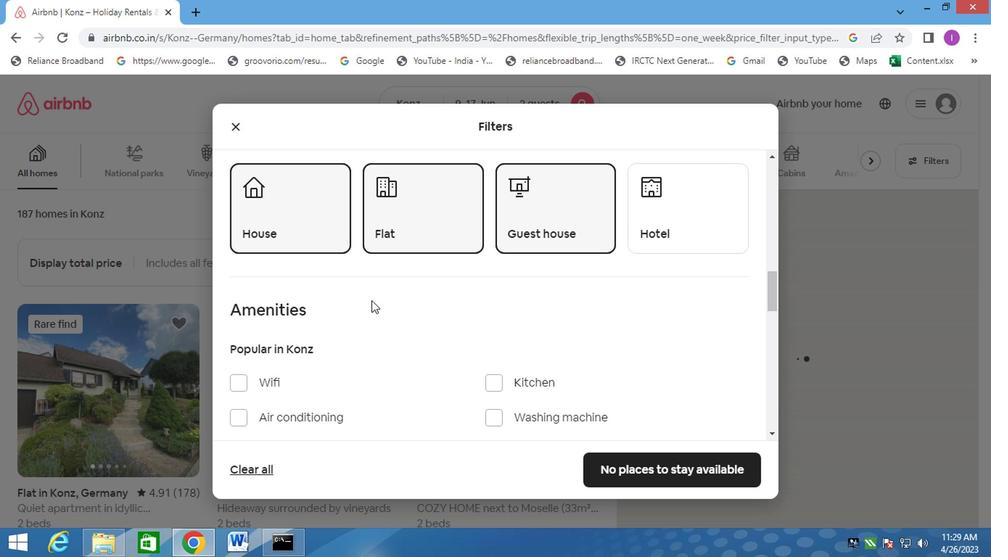 
Action: Mouse moved to (328, 317)
Screenshot: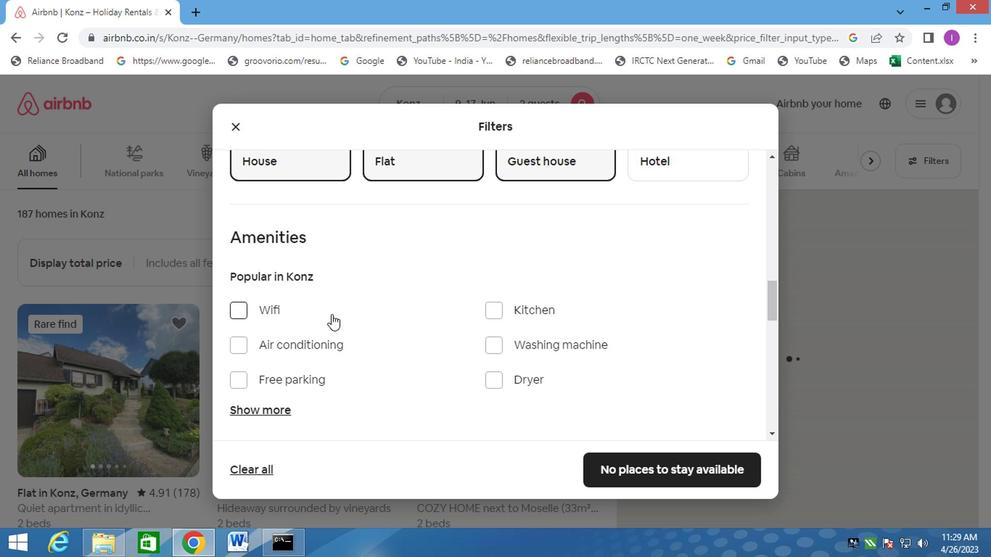 
Action: Mouse scrolled (328, 316) with delta (0, 0)
Screenshot: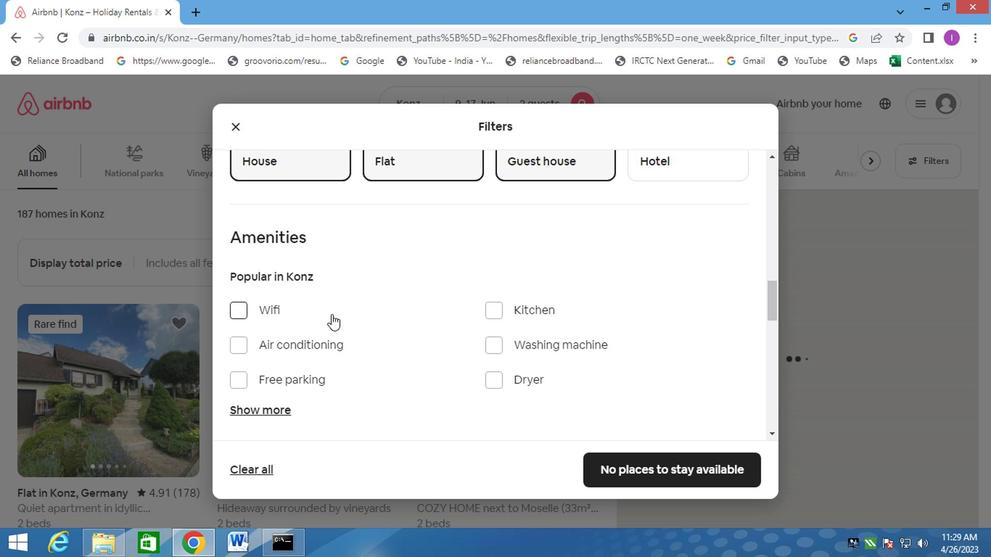 
Action: Mouse moved to (419, 301)
Screenshot: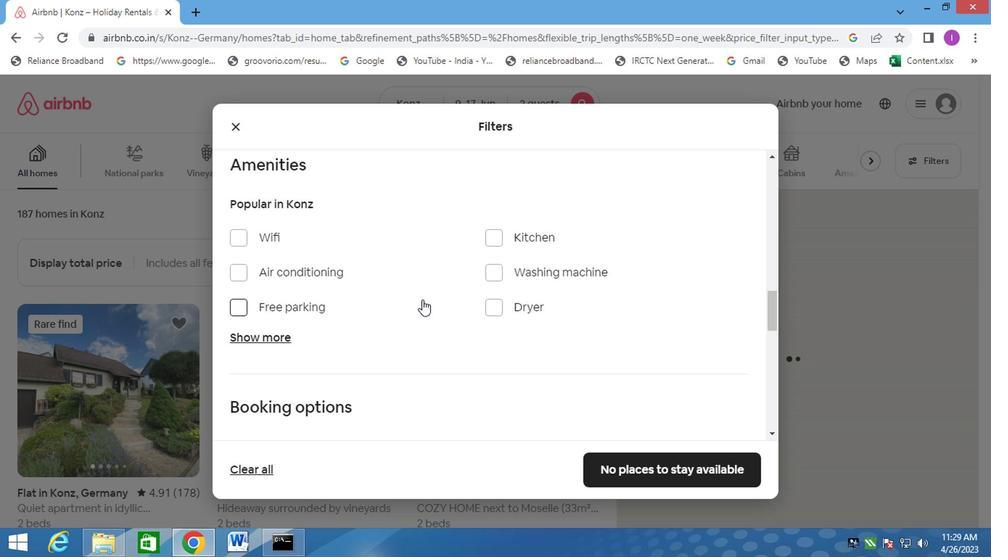 
Action: Mouse scrolled (419, 300) with delta (0, 0)
Screenshot: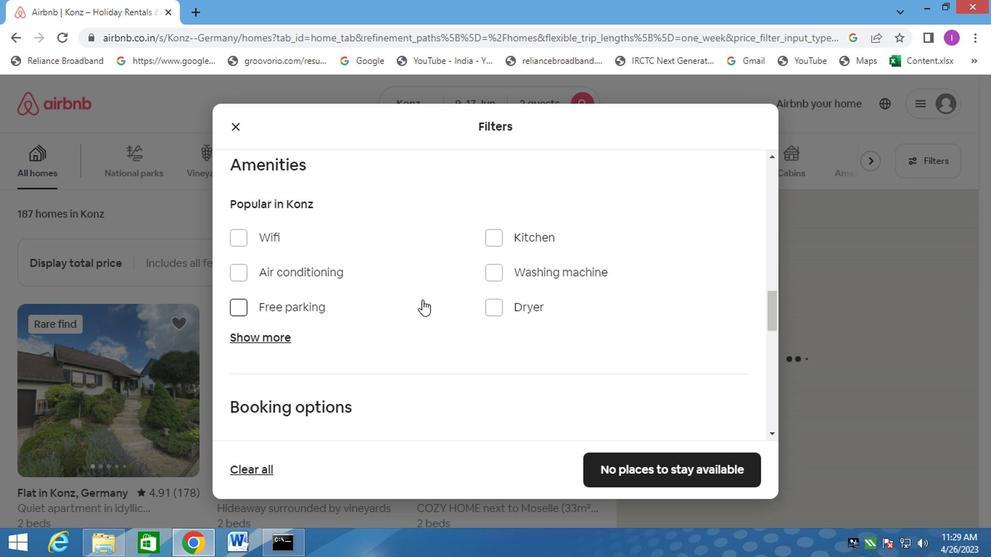 
Action: Mouse scrolled (419, 300) with delta (0, 0)
Screenshot: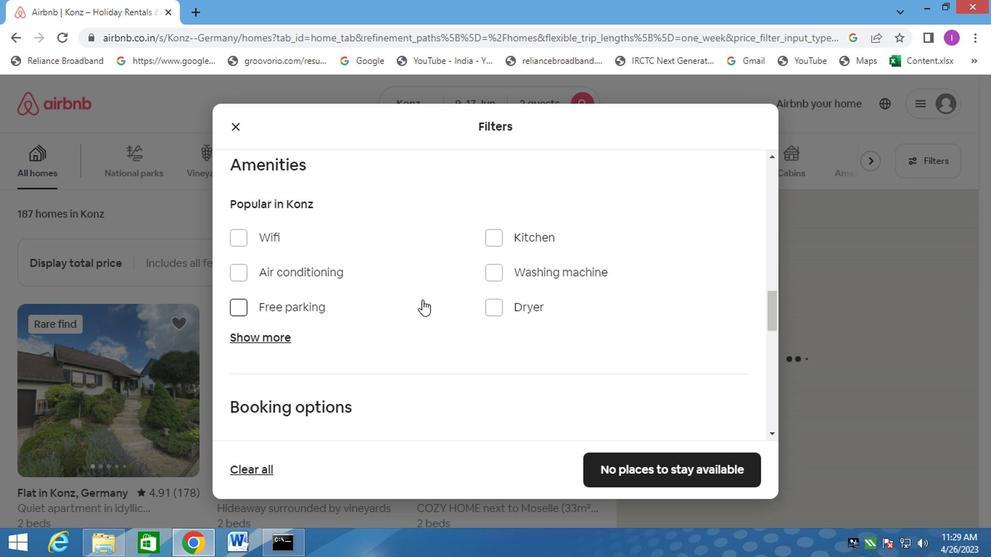 
Action: Mouse moved to (712, 366)
Screenshot: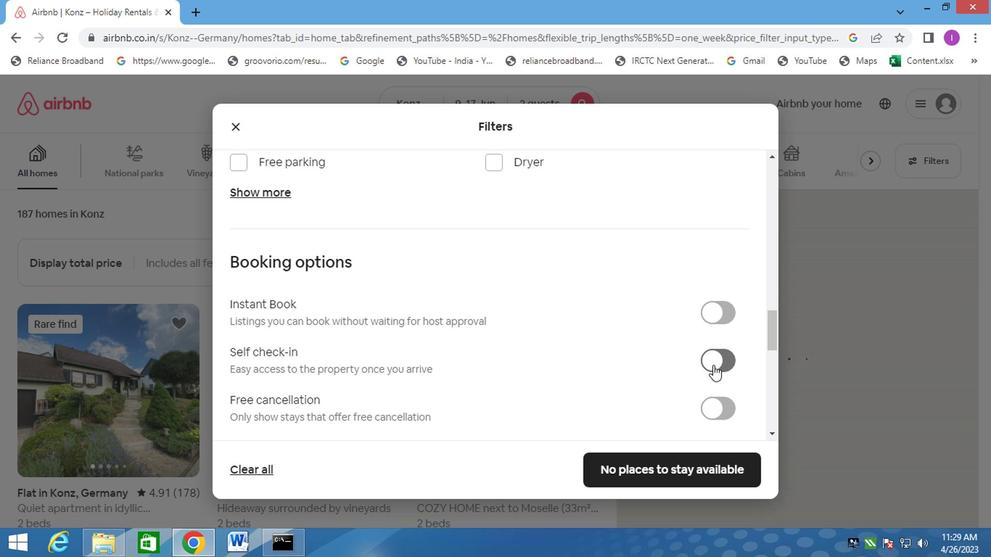 
Action: Mouse pressed left at (712, 366)
Screenshot: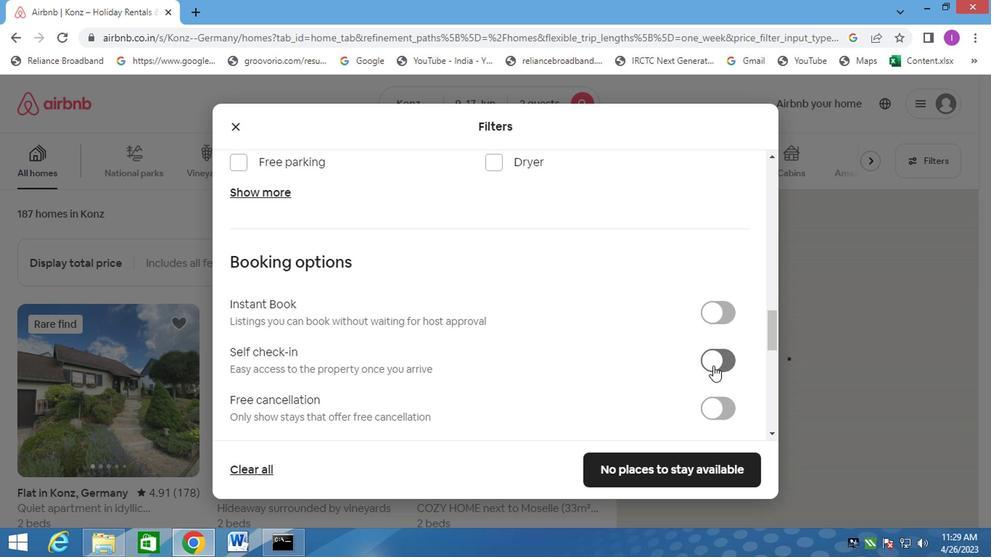 
Action: Mouse moved to (525, 348)
Screenshot: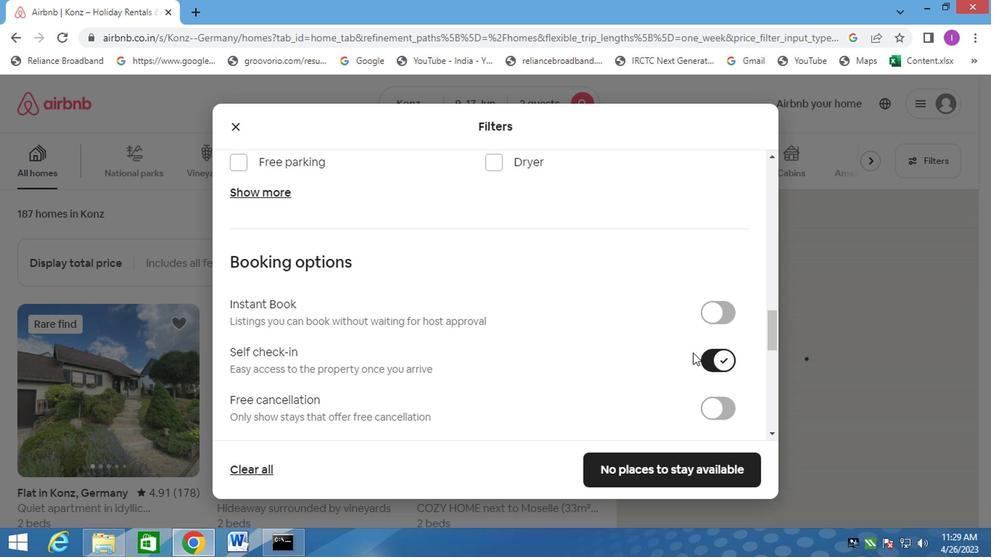 
Action: Mouse scrolled (529, 351) with delta (0, 0)
Screenshot: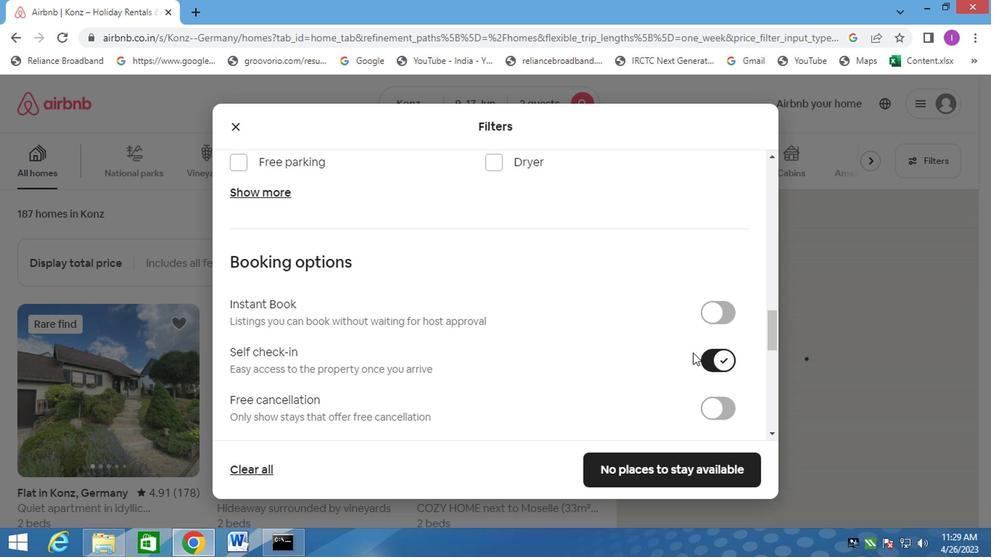 
Action: Mouse moved to (525, 347)
Screenshot: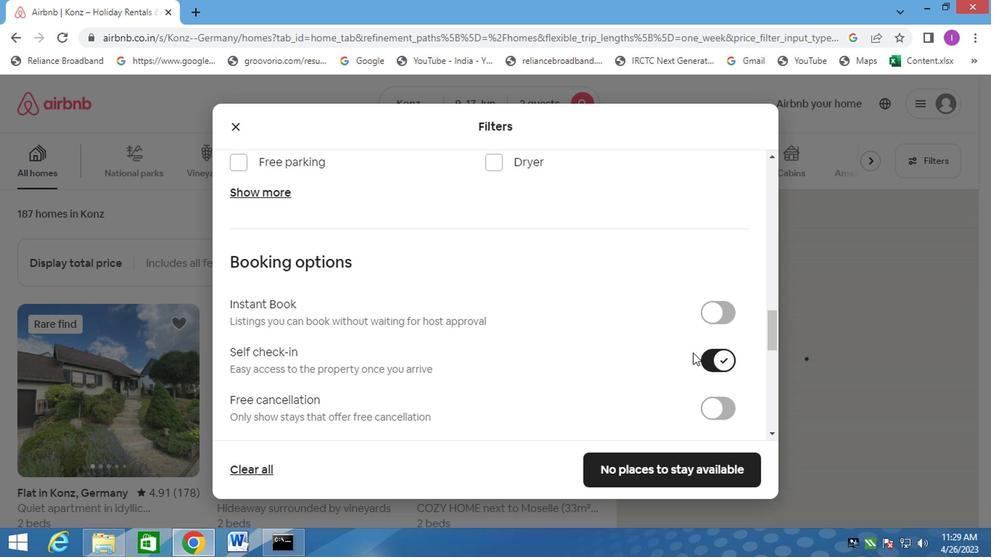 
Action: Mouse scrolled (525, 347) with delta (0, 0)
Screenshot: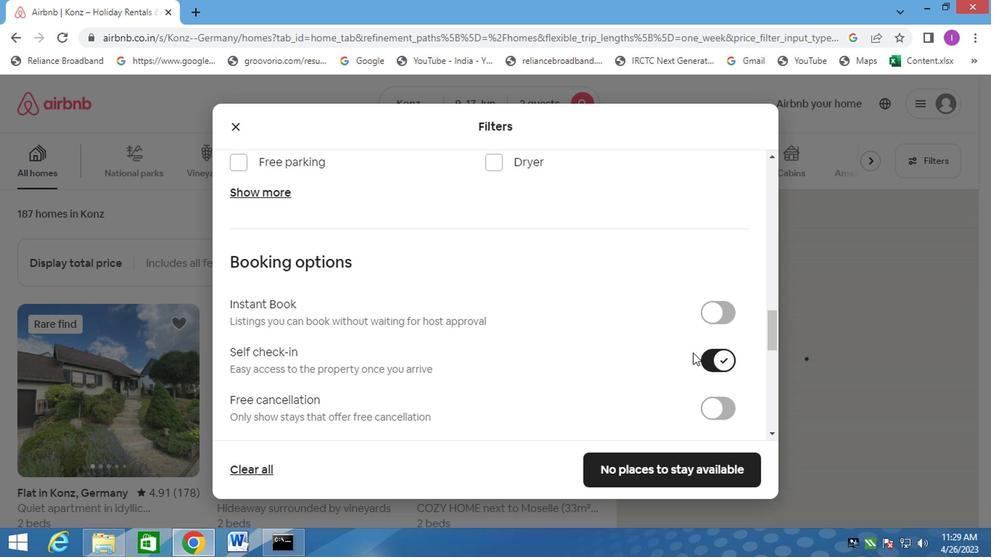 
Action: Mouse moved to (430, 326)
Screenshot: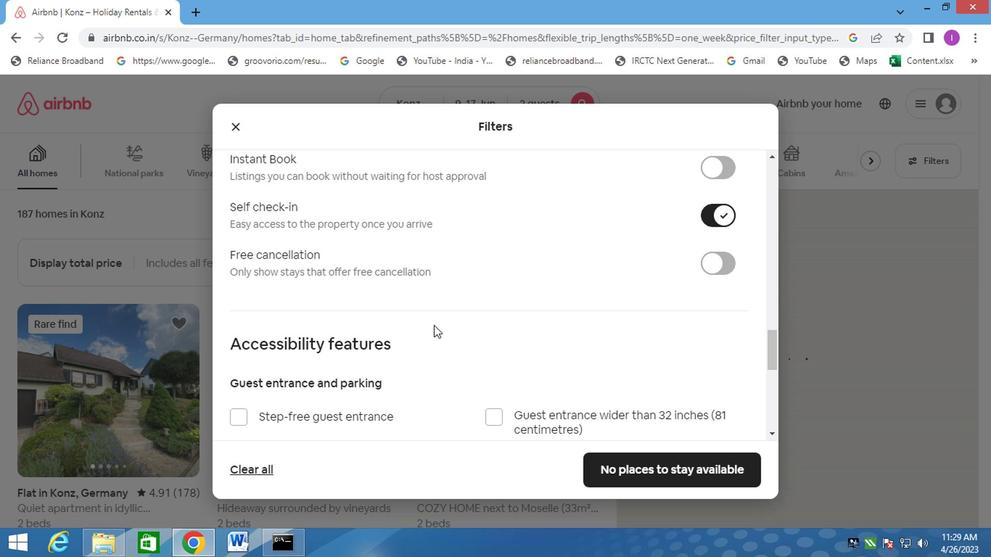 
Action: Mouse scrolled (430, 325) with delta (0, 0)
Screenshot: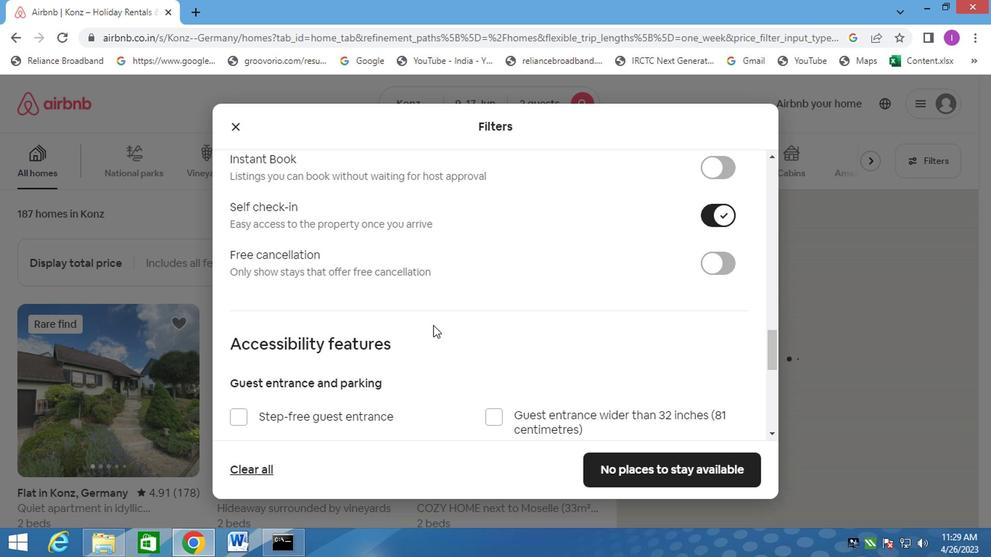 
Action: Mouse scrolled (430, 325) with delta (0, 0)
Screenshot: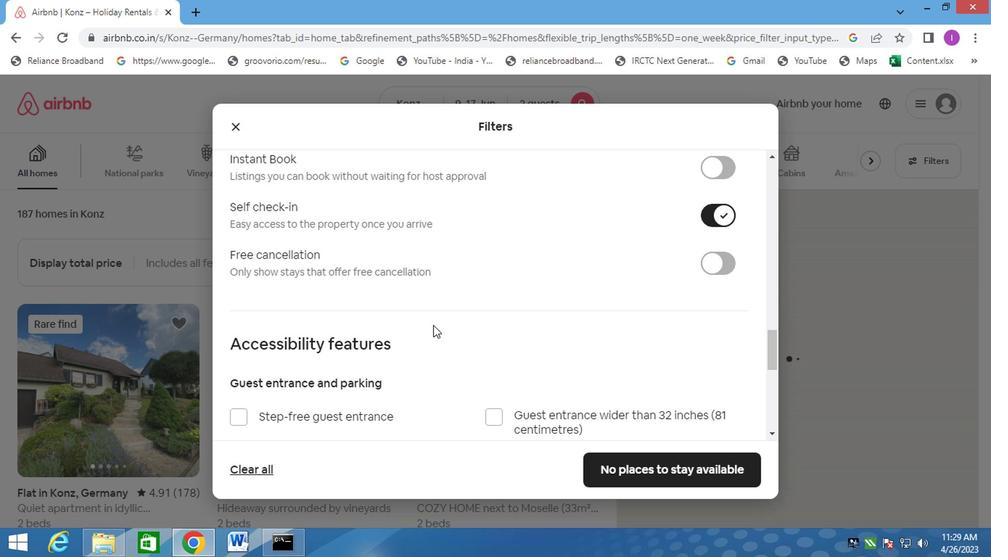 
Action: Mouse scrolled (430, 325) with delta (0, 0)
Screenshot: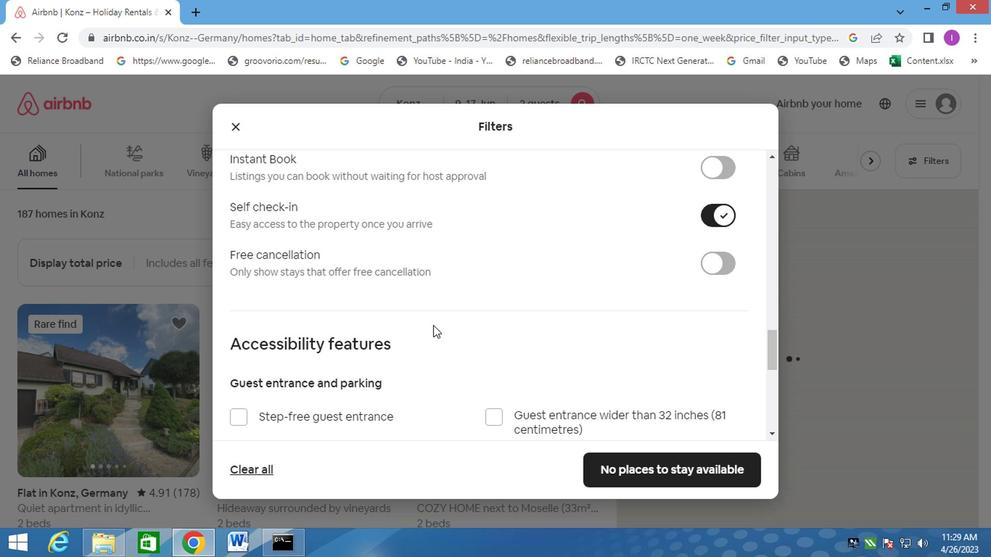 
Action: Mouse scrolled (430, 325) with delta (0, 0)
Screenshot: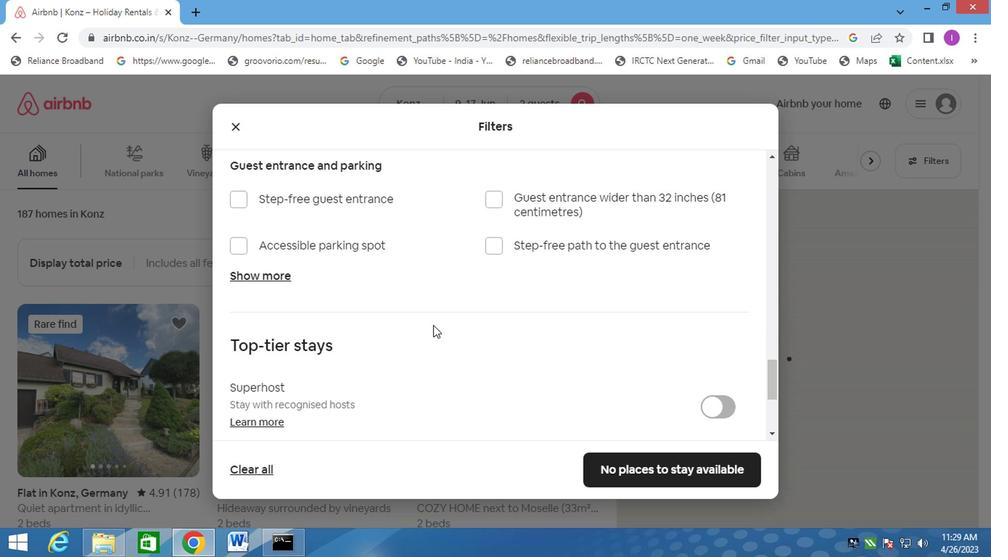 
Action: Mouse moved to (429, 326)
Screenshot: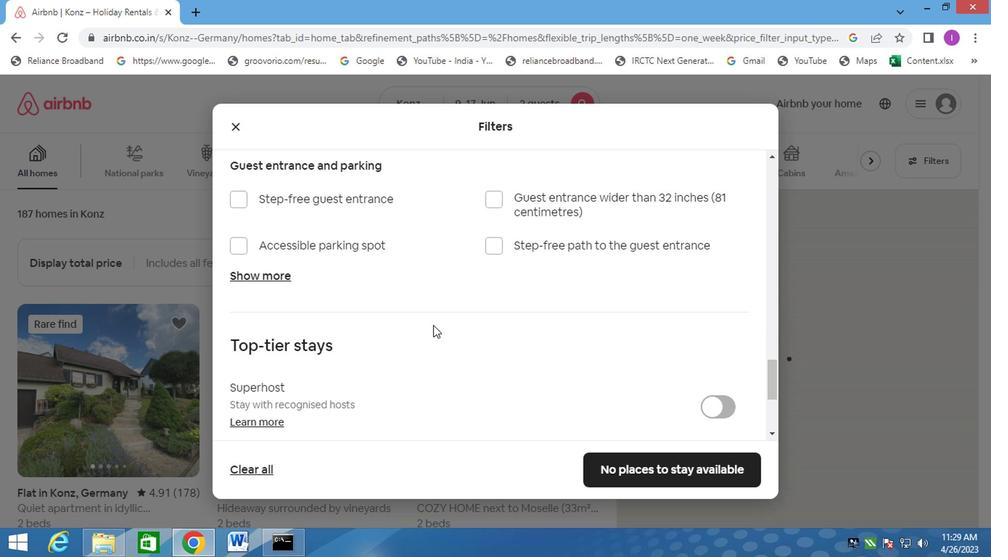 
Action: Mouse scrolled (429, 325) with delta (0, 0)
Screenshot: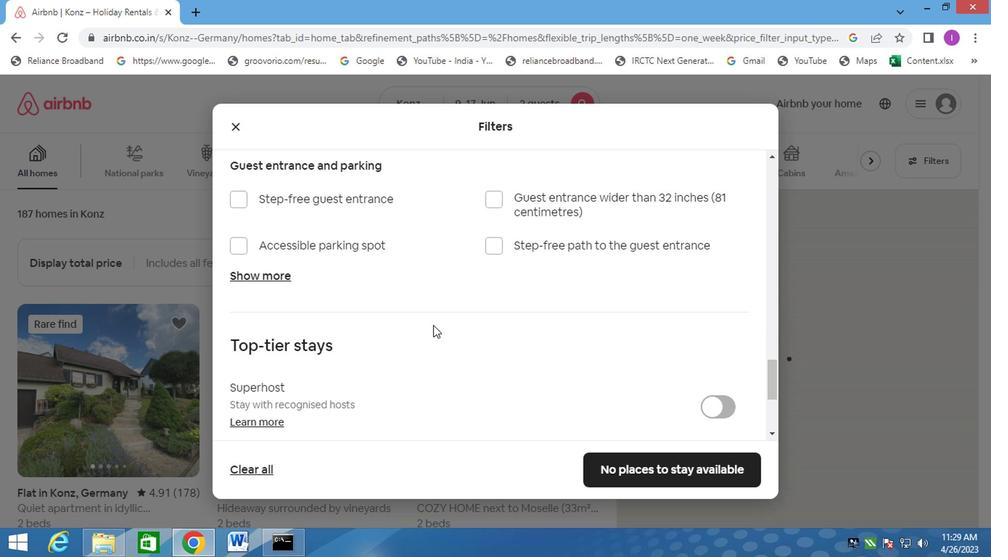 
Action: Mouse moved to (421, 327)
Screenshot: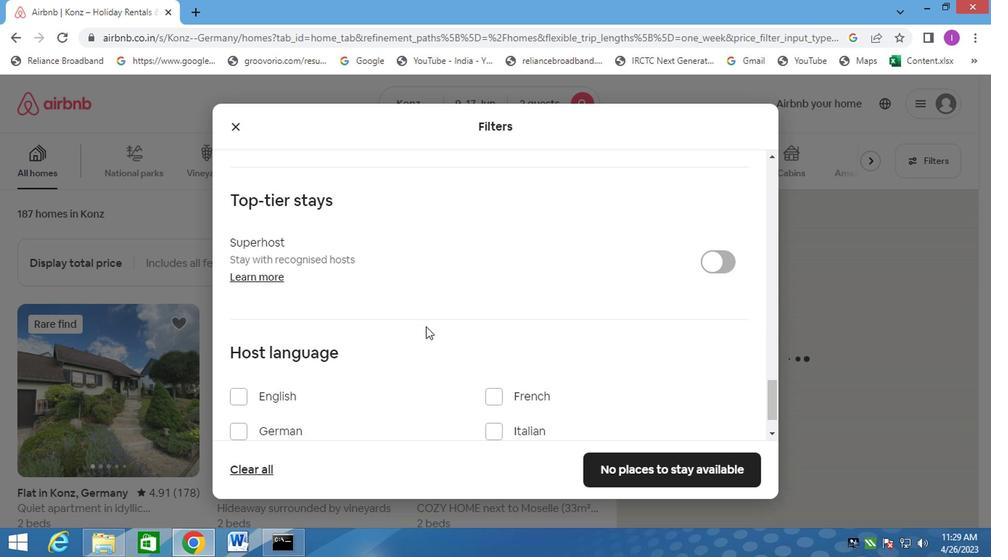 
Action: Mouse scrolled (421, 327) with delta (0, 0)
Screenshot: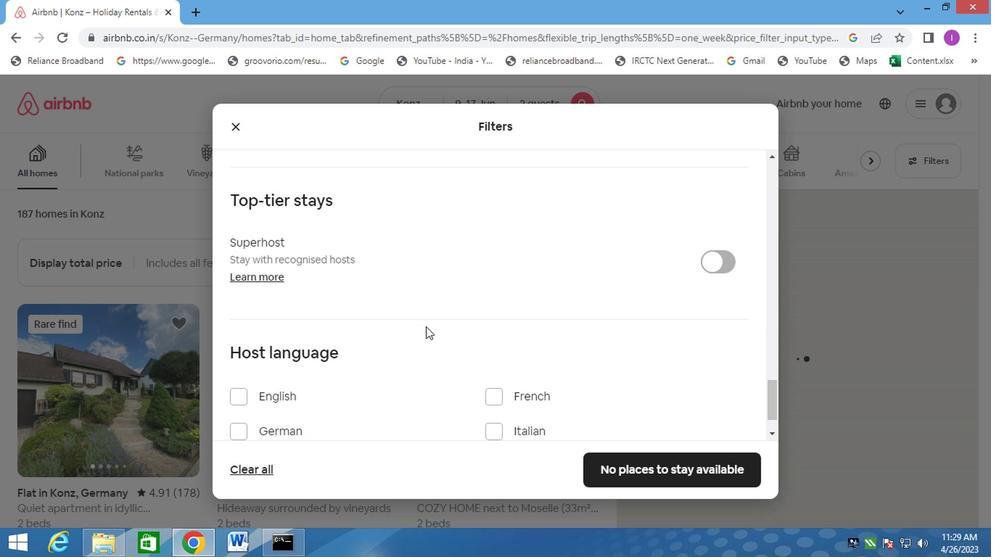 
Action: Mouse scrolled (421, 327) with delta (0, 0)
Screenshot: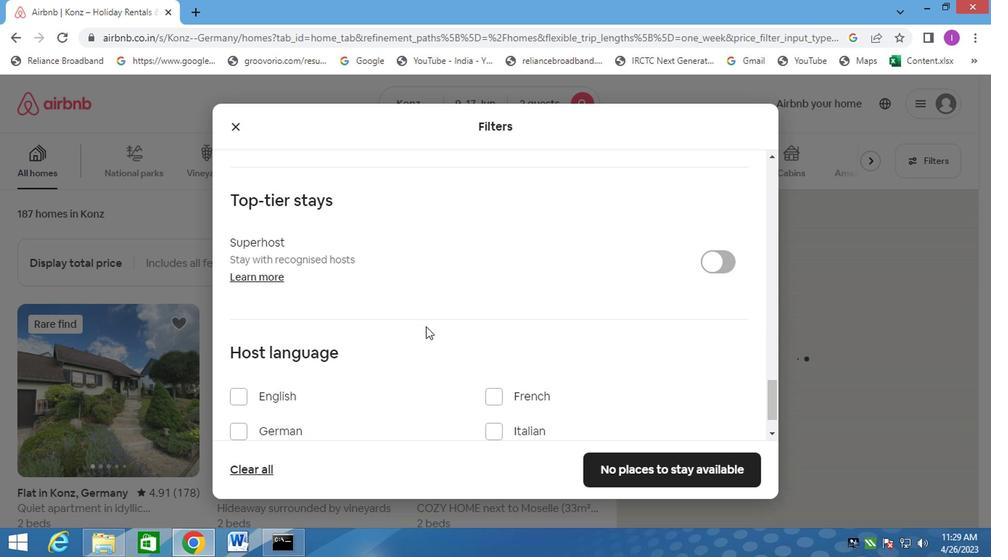 
Action: Mouse scrolled (421, 327) with delta (0, 0)
Screenshot: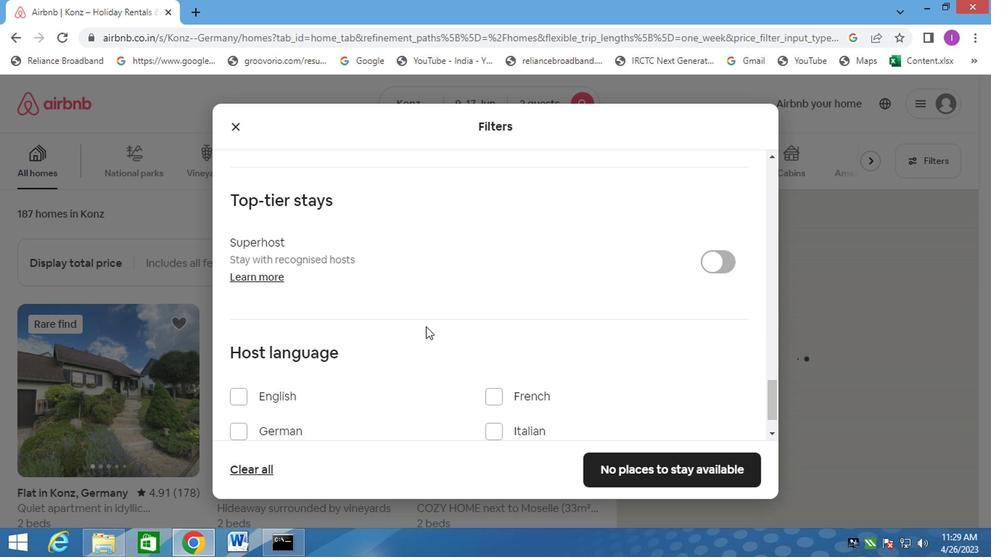 
Action: Mouse moved to (235, 332)
Screenshot: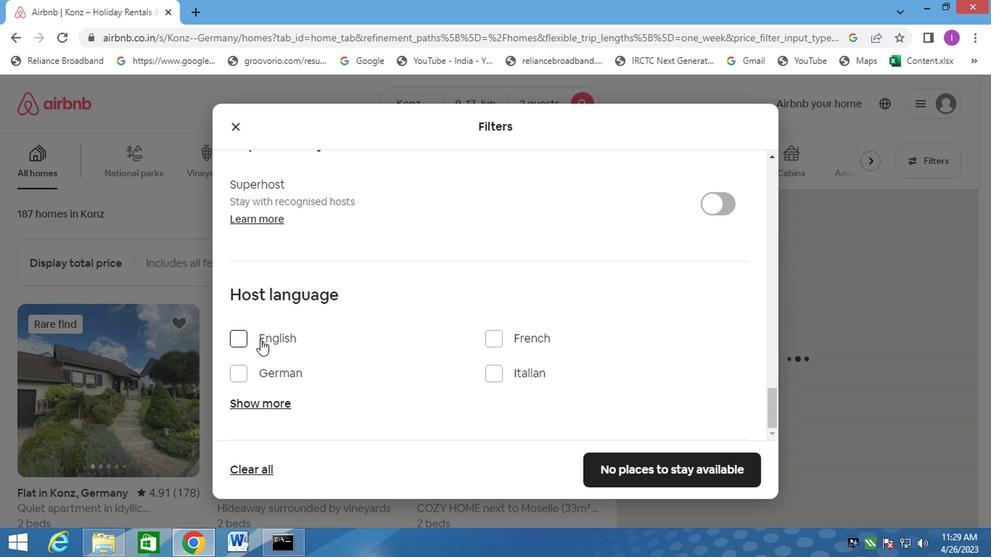 
Action: Mouse pressed left at (235, 332)
Screenshot: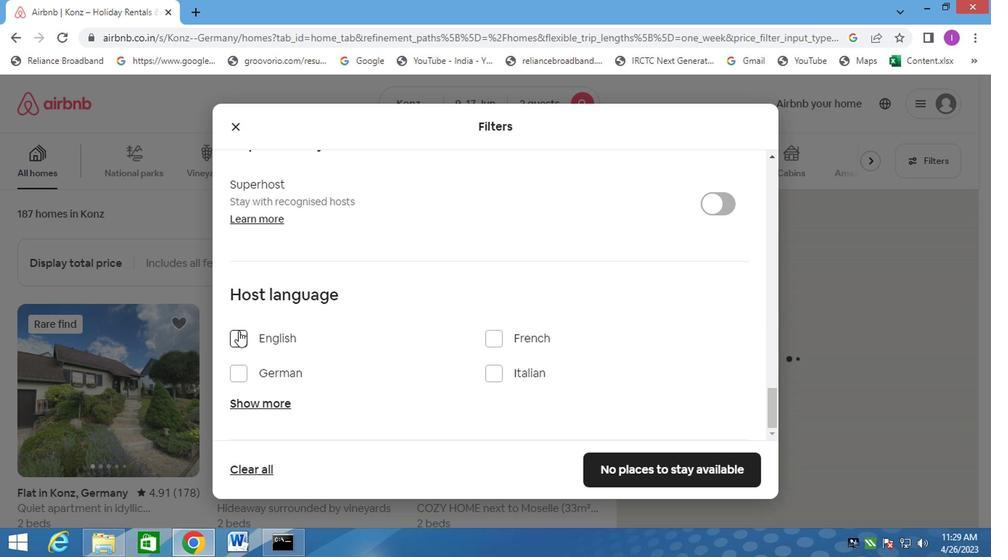 
Action: Mouse moved to (631, 420)
Screenshot: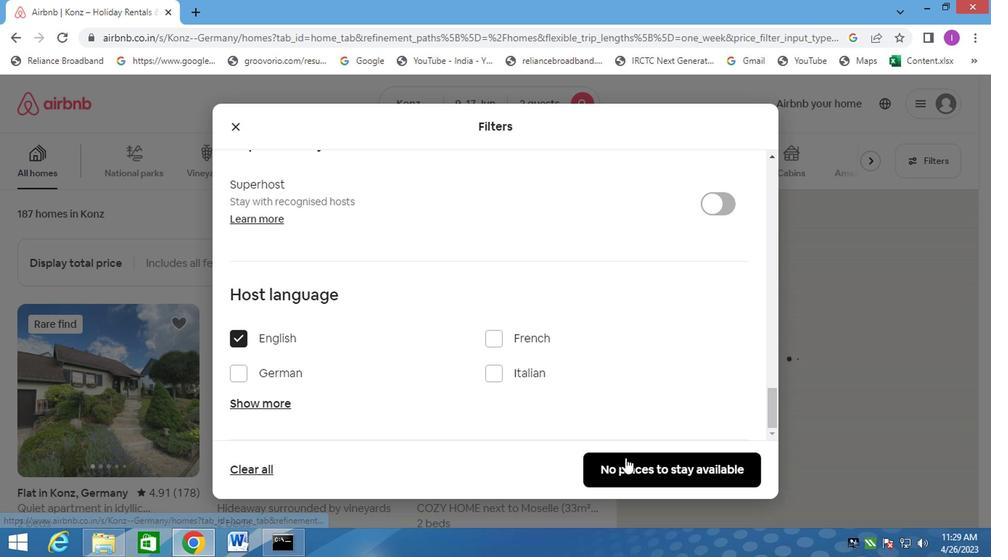 
Action: Mouse scrolled (631, 420) with delta (0, 0)
Screenshot: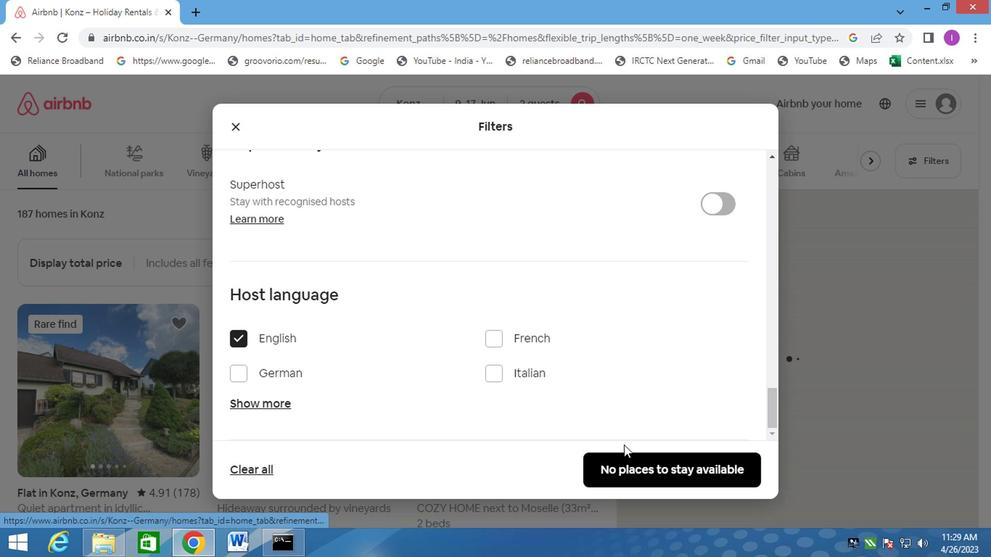 
Action: Mouse scrolled (631, 420) with delta (0, 0)
Screenshot: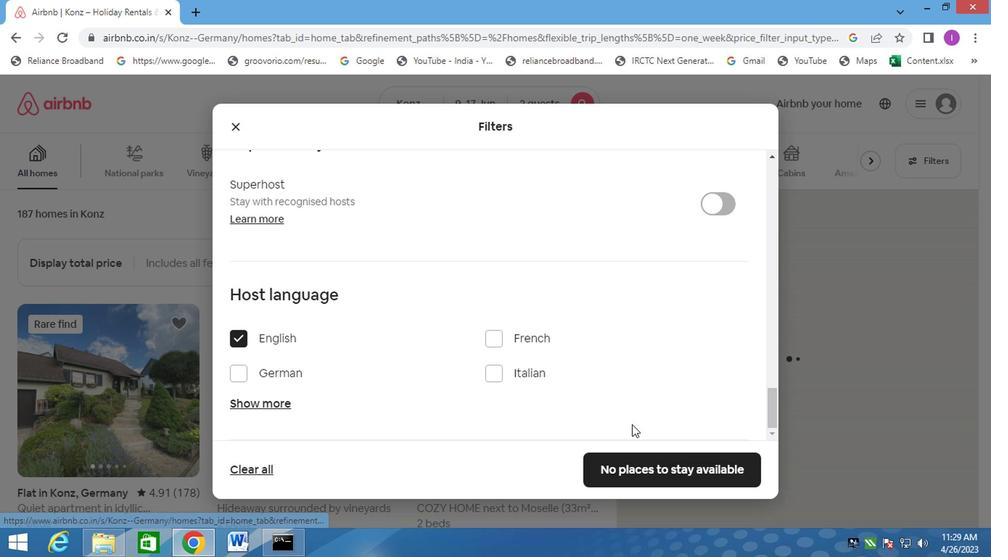 
Action: Mouse scrolled (631, 420) with delta (0, 0)
Screenshot: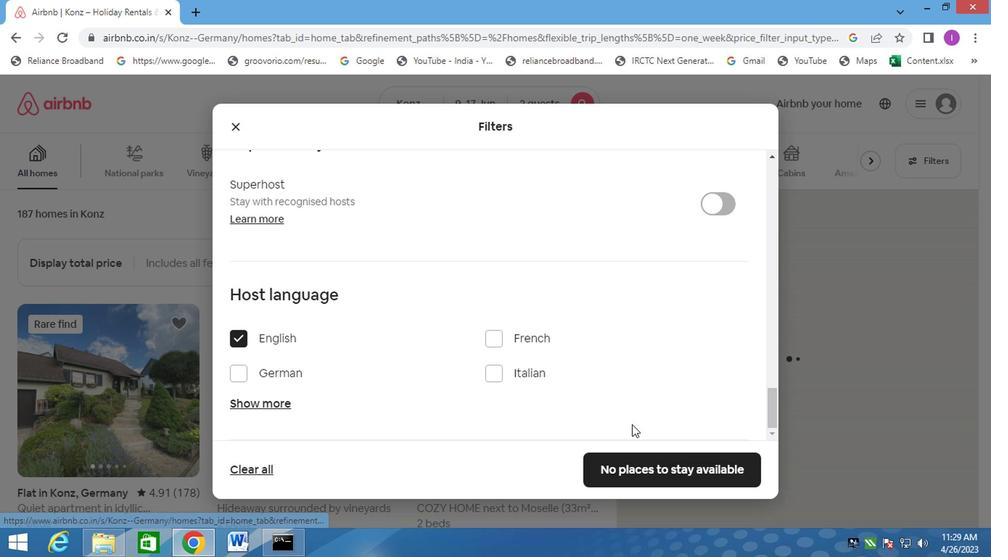 
Action: Mouse moved to (598, 460)
Screenshot: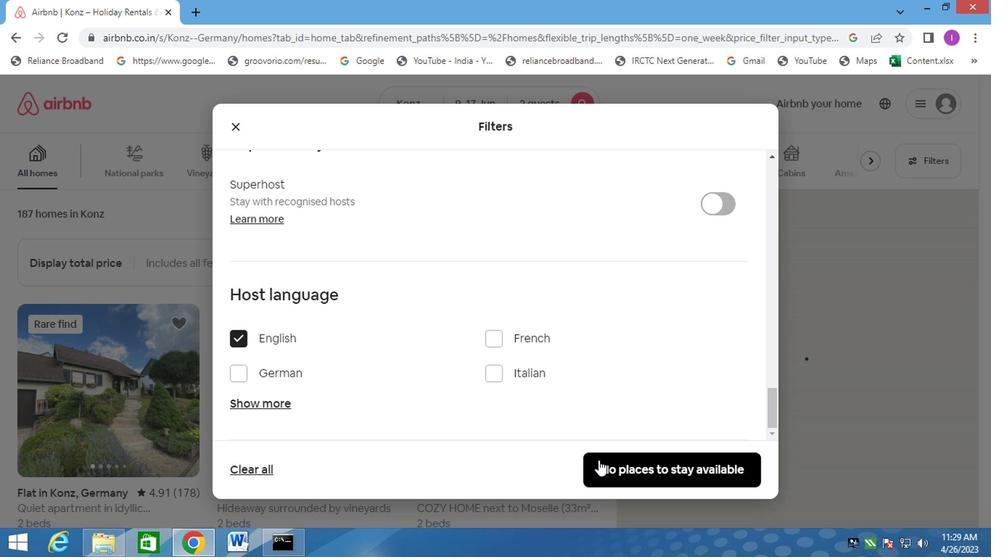 
Action: Mouse pressed left at (598, 460)
Screenshot: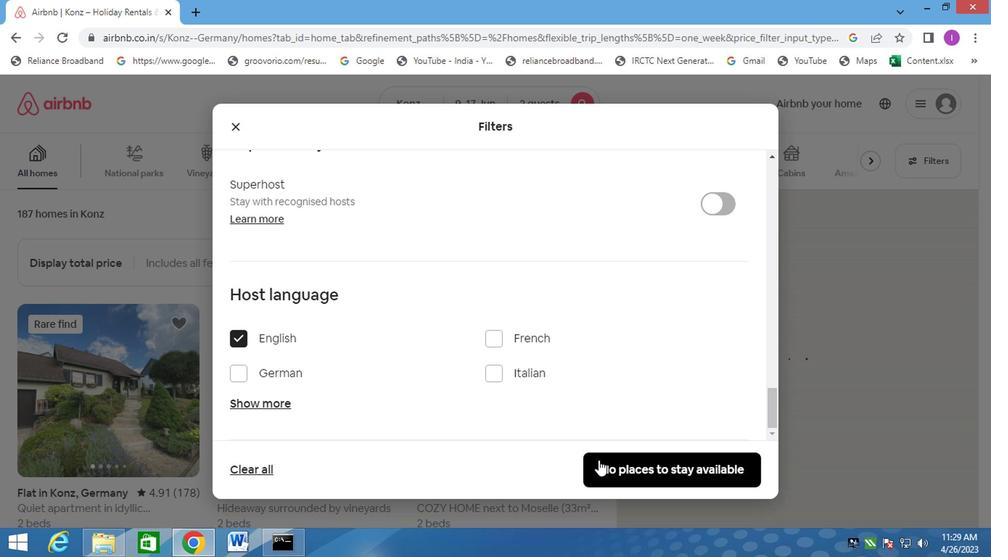 
Action: Mouse moved to (616, 430)
Screenshot: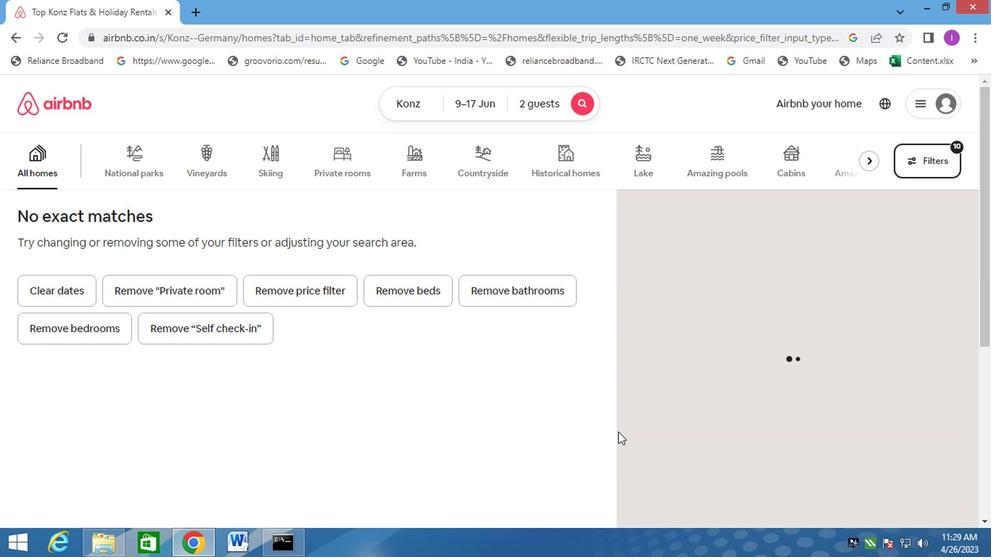 
